 Task: Create a due date automation trigger when advanced on, 2 days before a card is due add fields with custom field "Resume" set to a date in this month at 11:00 AM.
Action: Mouse moved to (867, 256)
Screenshot: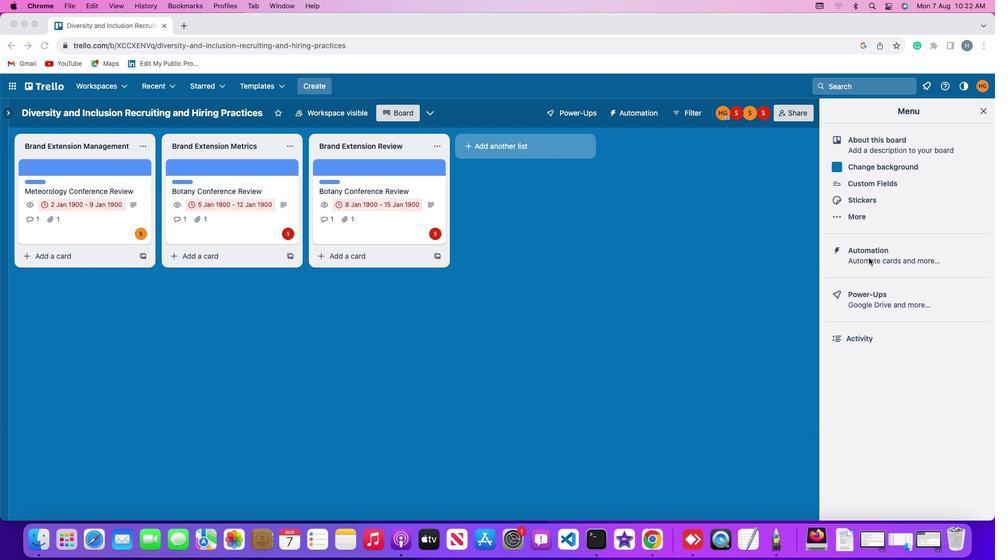 
Action: Mouse pressed left at (867, 256)
Screenshot: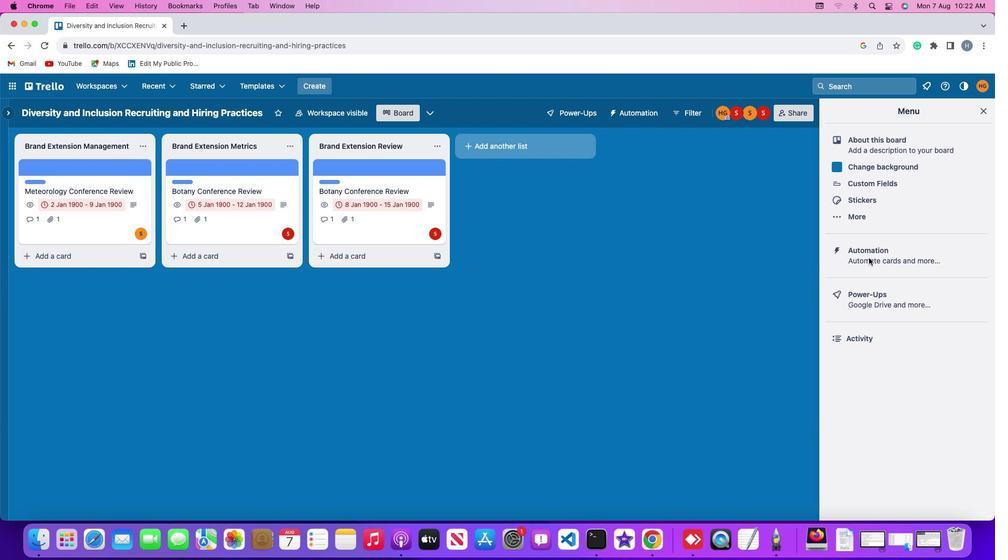 
Action: Mouse pressed left at (867, 256)
Screenshot: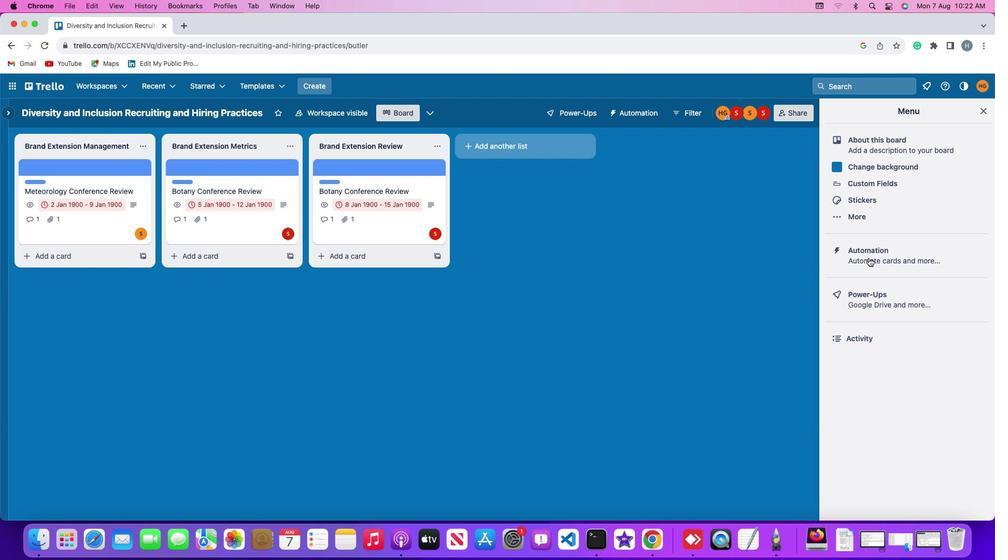 
Action: Mouse moved to (68, 240)
Screenshot: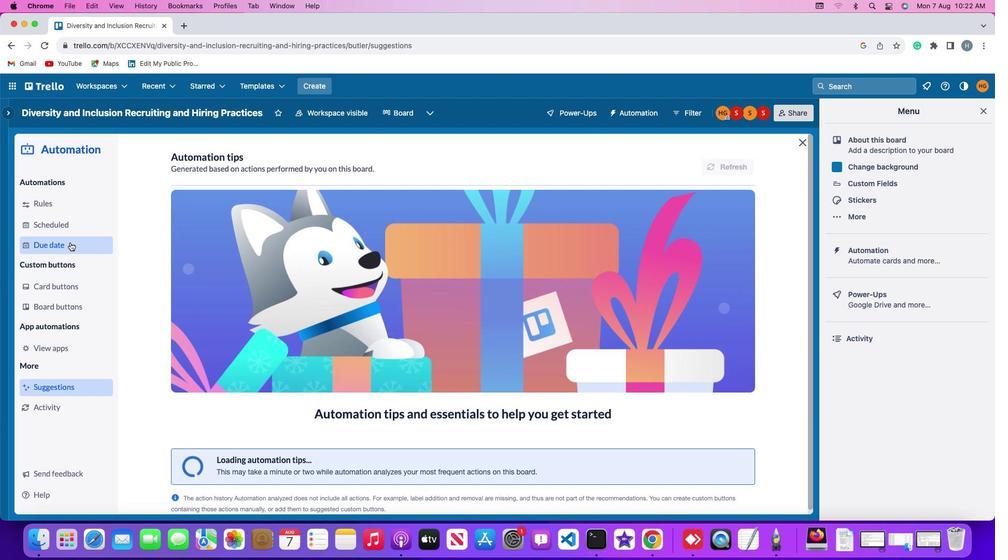 
Action: Mouse pressed left at (68, 240)
Screenshot: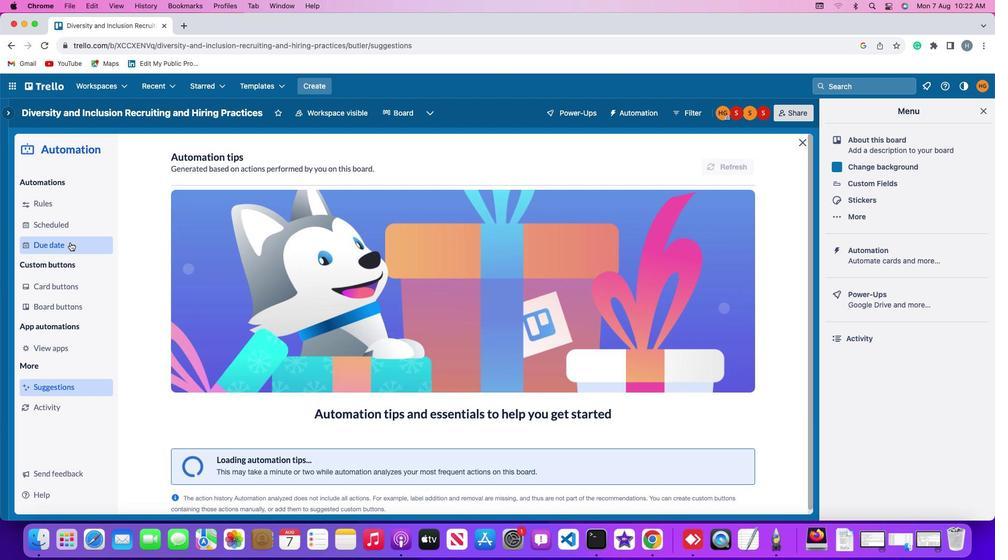 
Action: Mouse moved to (678, 156)
Screenshot: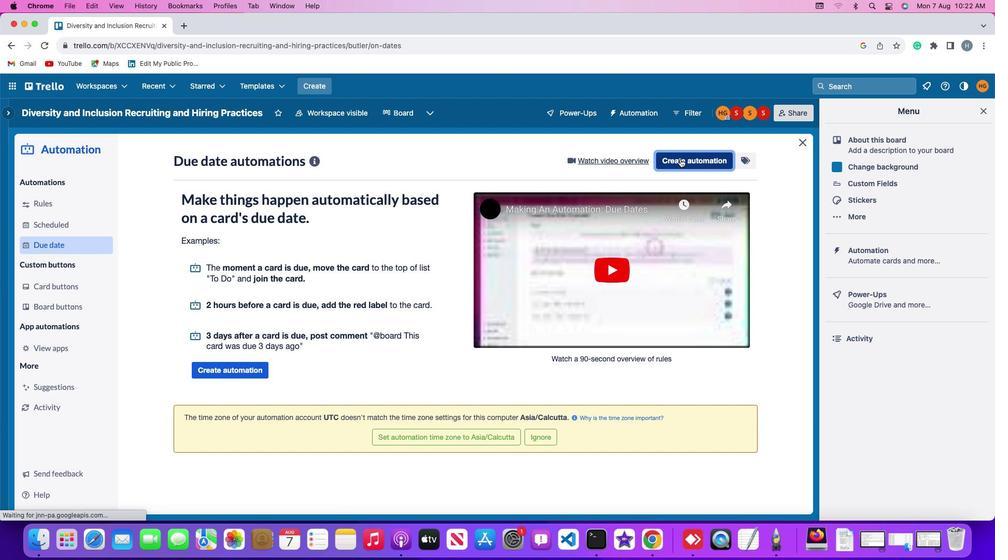 
Action: Mouse pressed left at (678, 156)
Screenshot: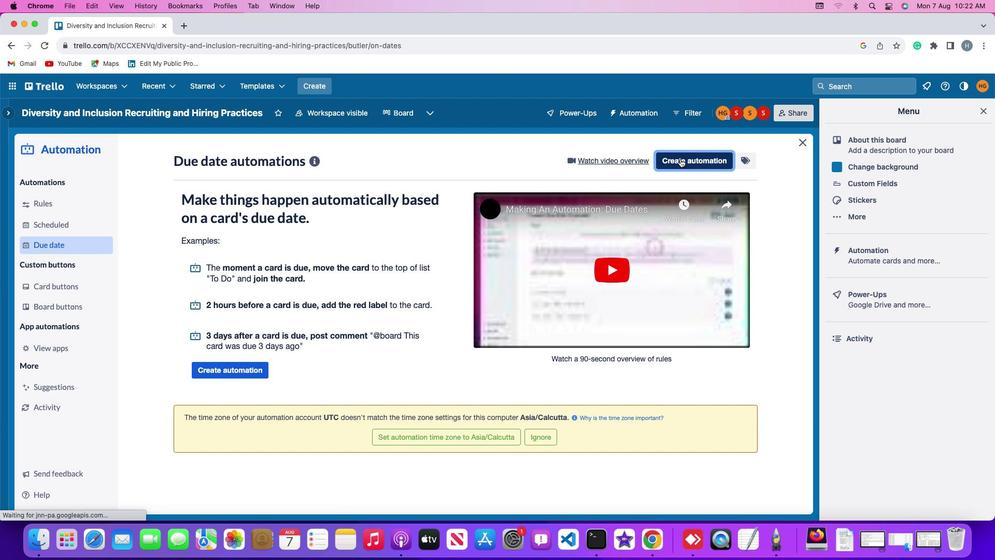 
Action: Mouse moved to (478, 256)
Screenshot: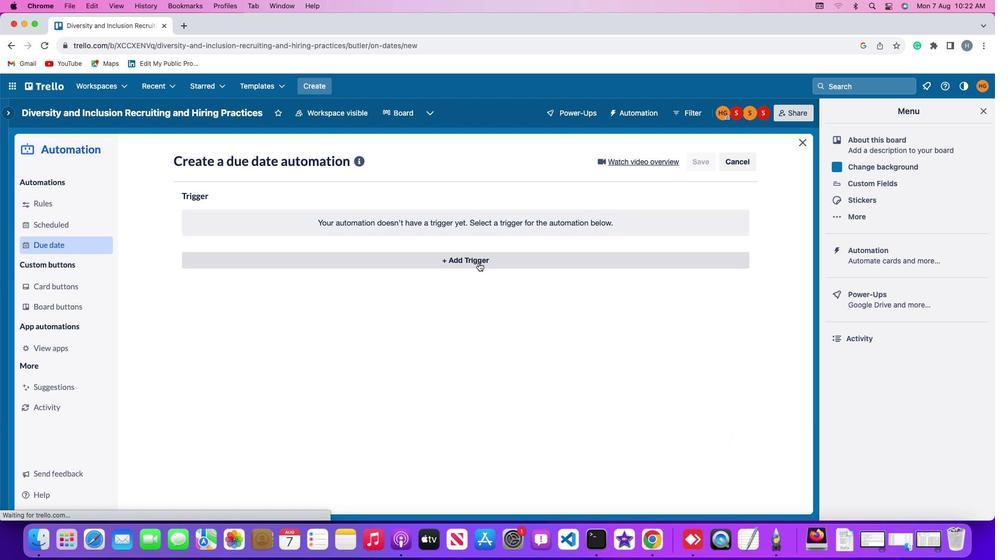 
Action: Mouse pressed left at (478, 256)
Screenshot: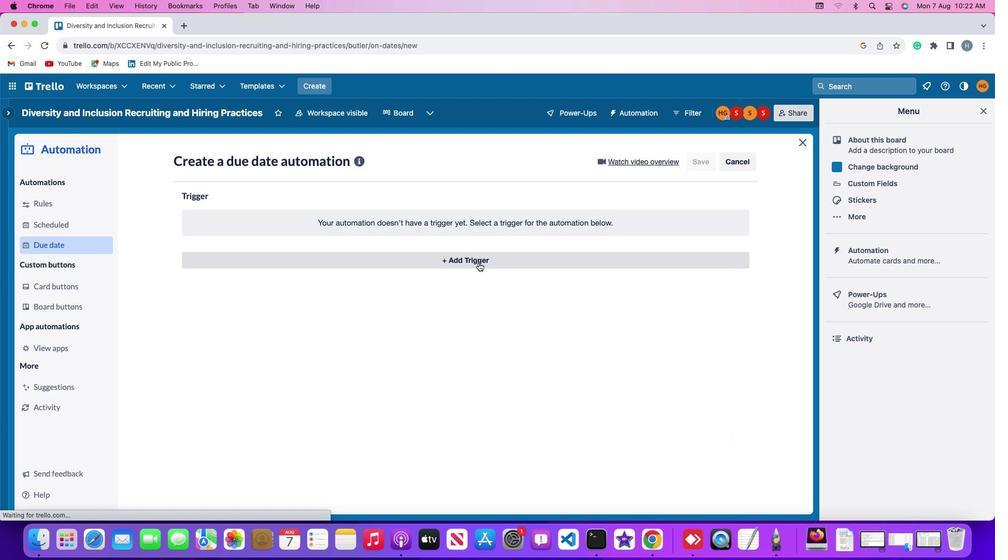 
Action: Mouse moved to (199, 409)
Screenshot: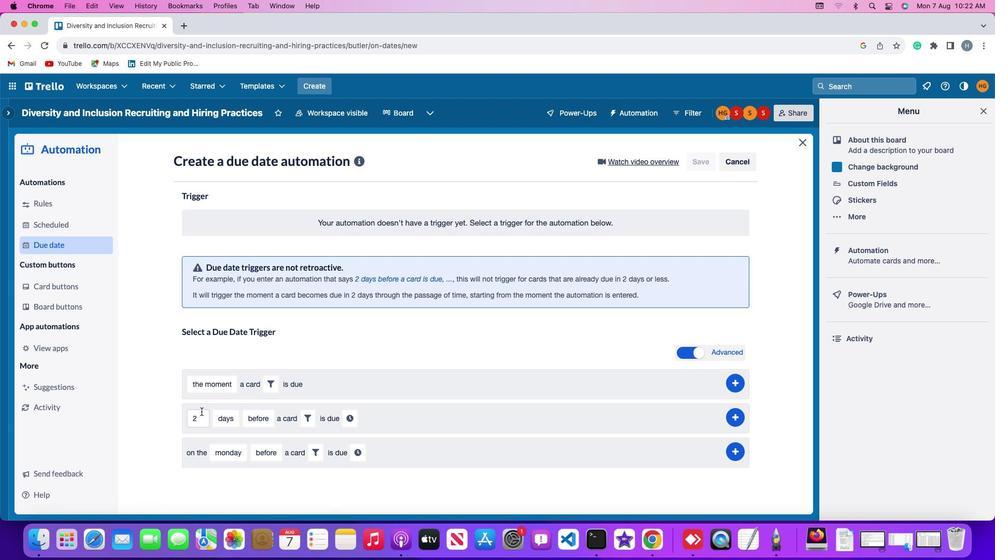 
Action: Mouse pressed left at (199, 409)
Screenshot: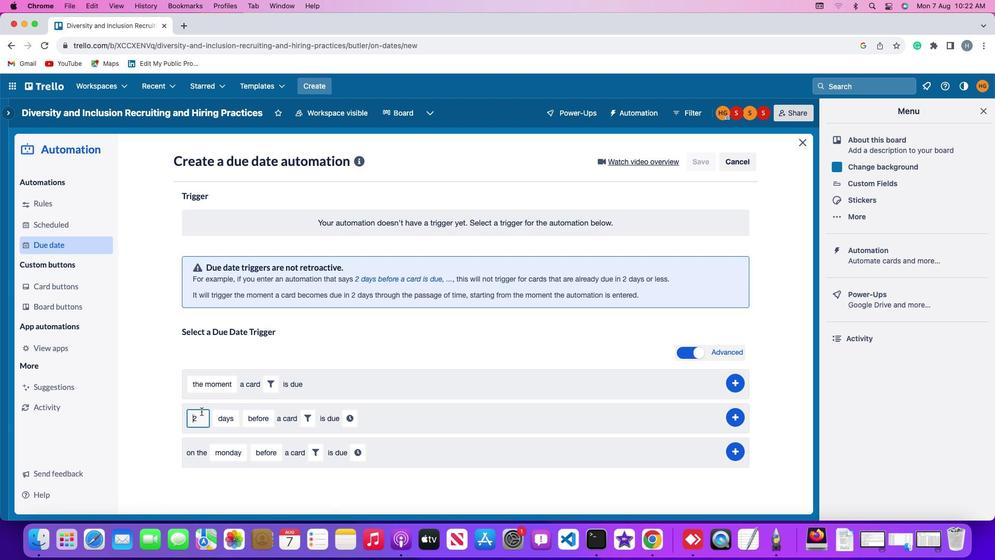 
Action: Mouse moved to (199, 409)
Screenshot: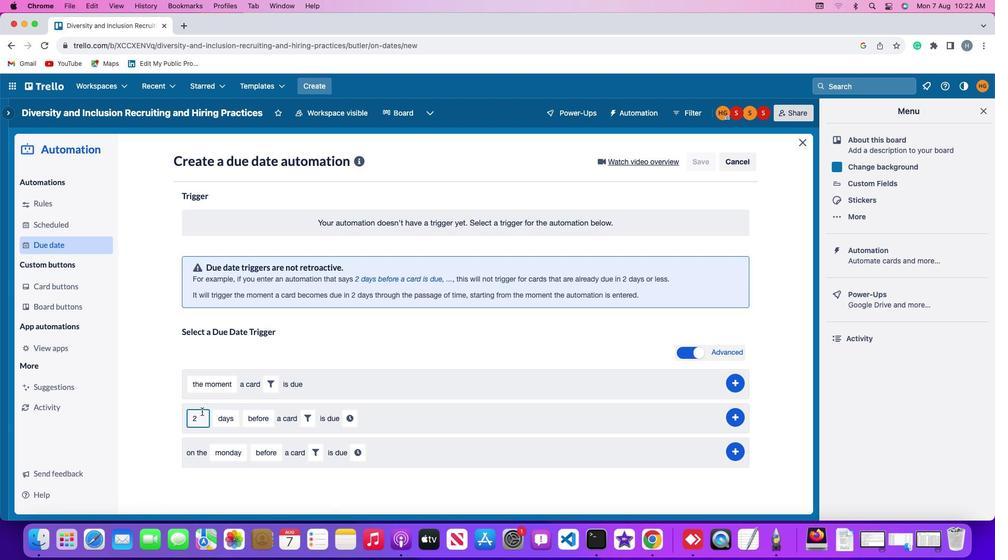 
Action: Key pressed Key.rightKey.backspaceKey.backspace'2'
Screenshot: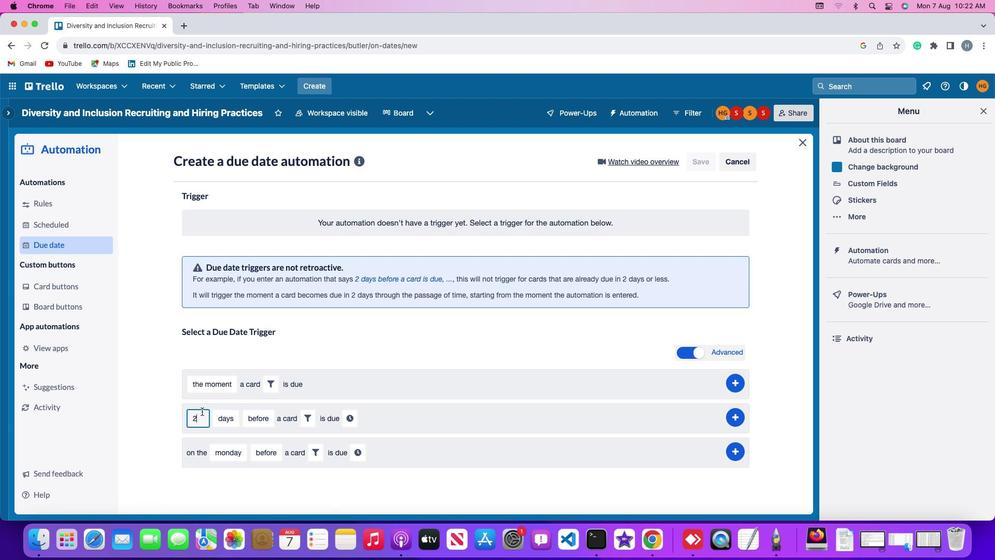 
Action: Mouse moved to (223, 408)
Screenshot: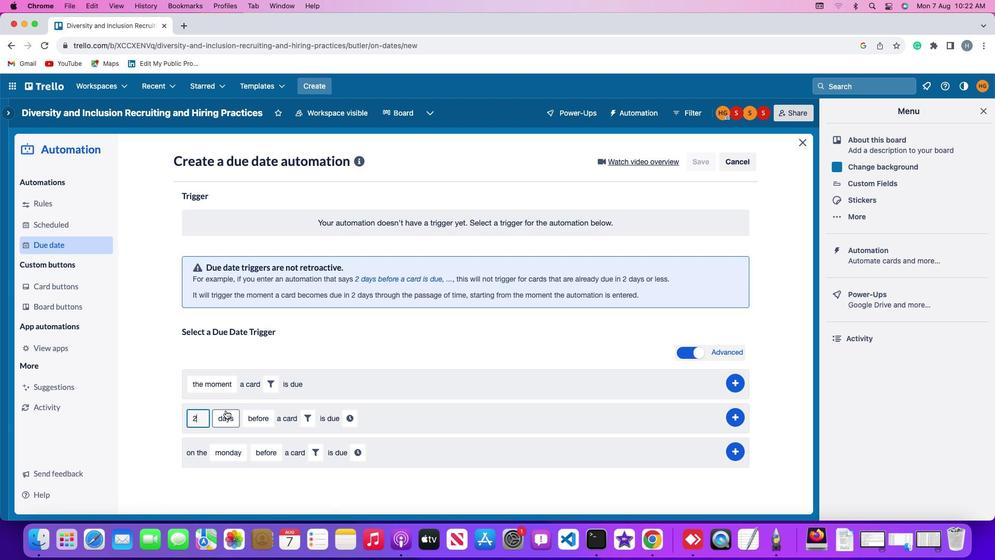 
Action: Mouse pressed left at (223, 408)
Screenshot: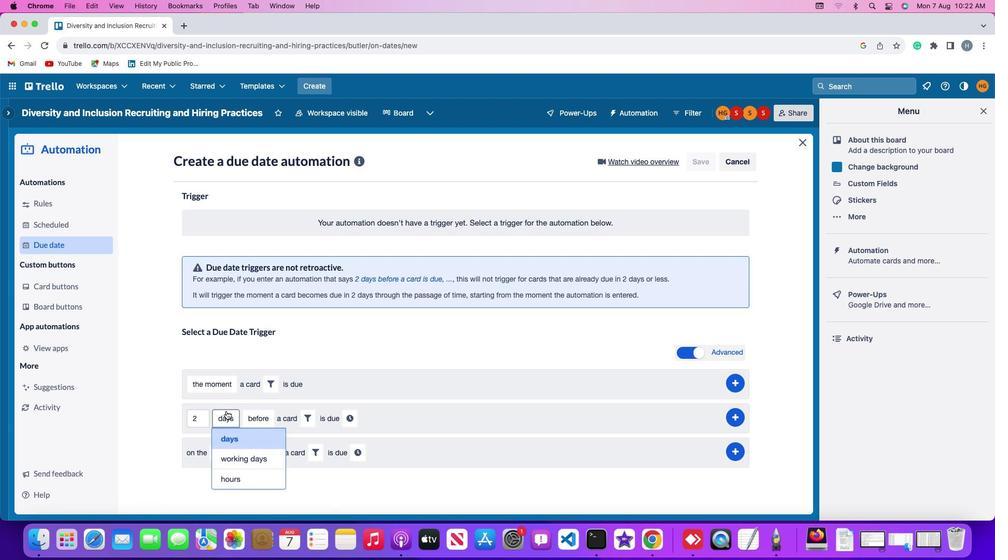 
Action: Mouse moved to (237, 437)
Screenshot: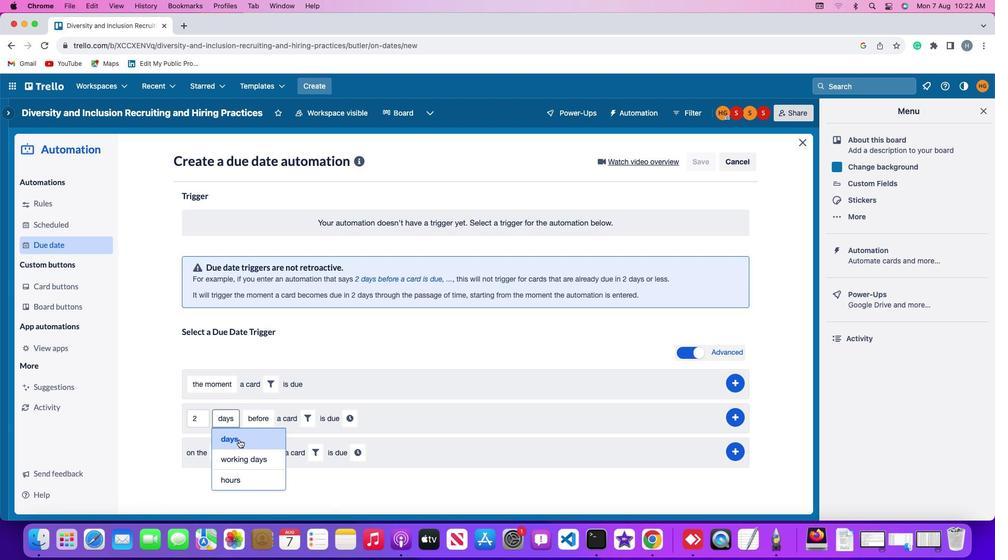 
Action: Mouse pressed left at (237, 437)
Screenshot: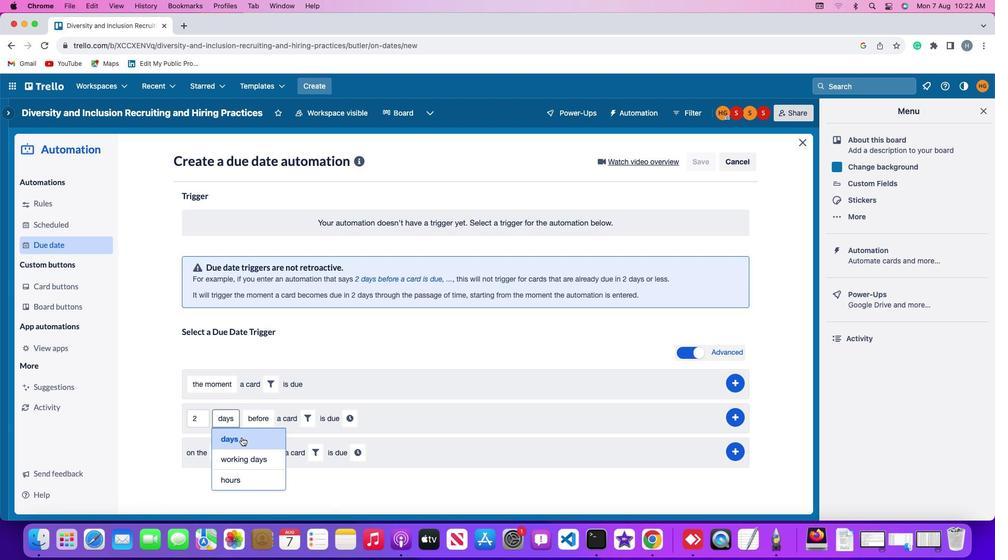 
Action: Mouse moved to (254, 419)
Screenshot: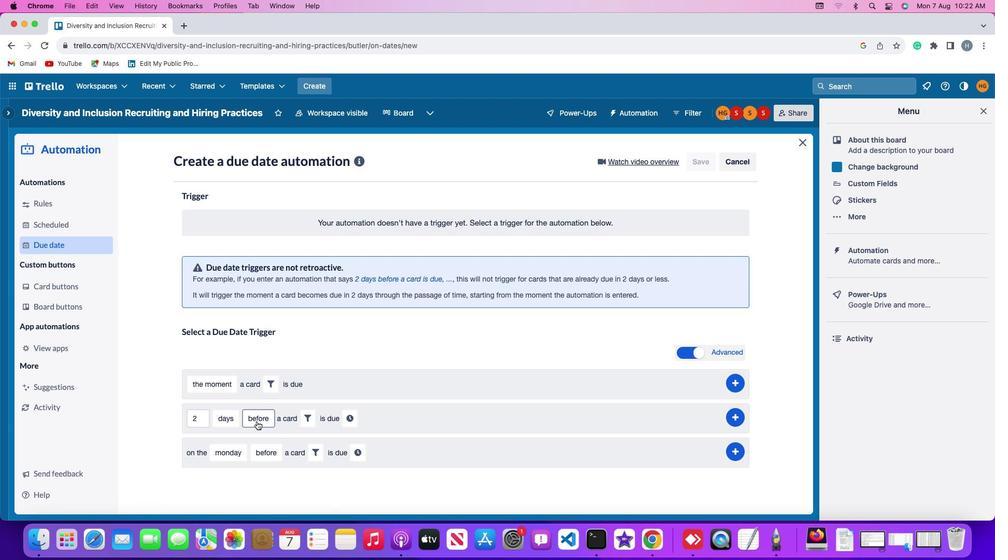 
Action: Mouse pressed left at (254, 419)
Screenshot: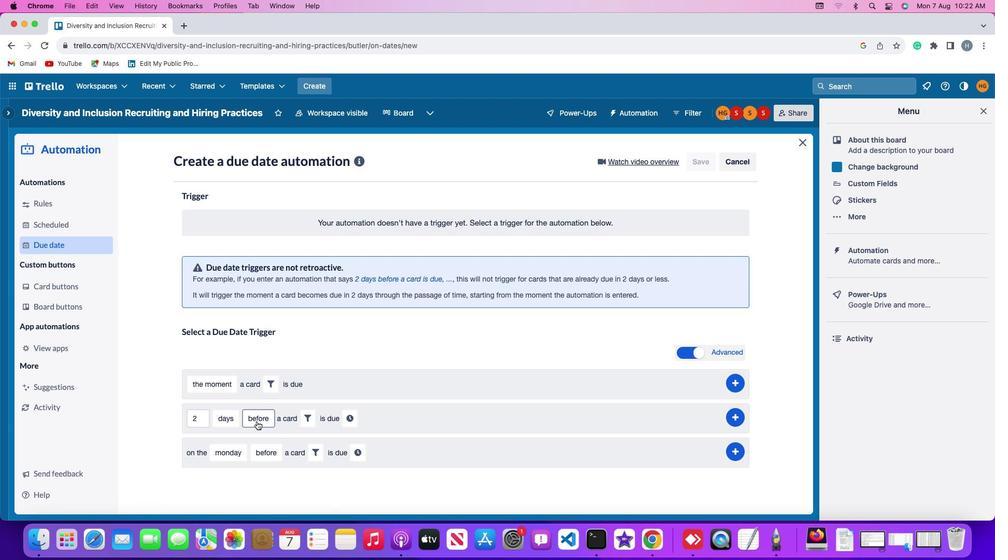 
Action: Mouse moved to (263, 436)
Screenshot: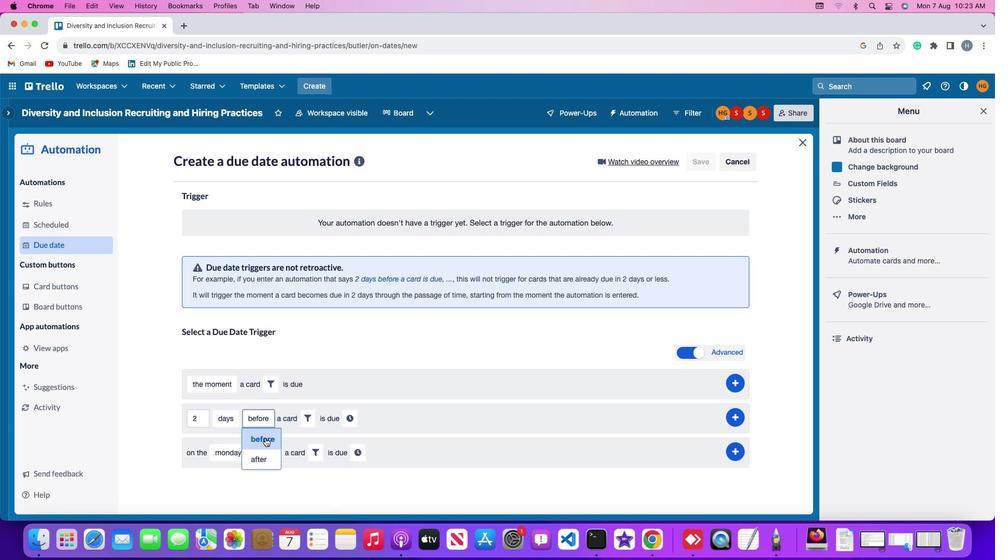 
Action: Mouse pressed left at (263, 436)
Screenshot: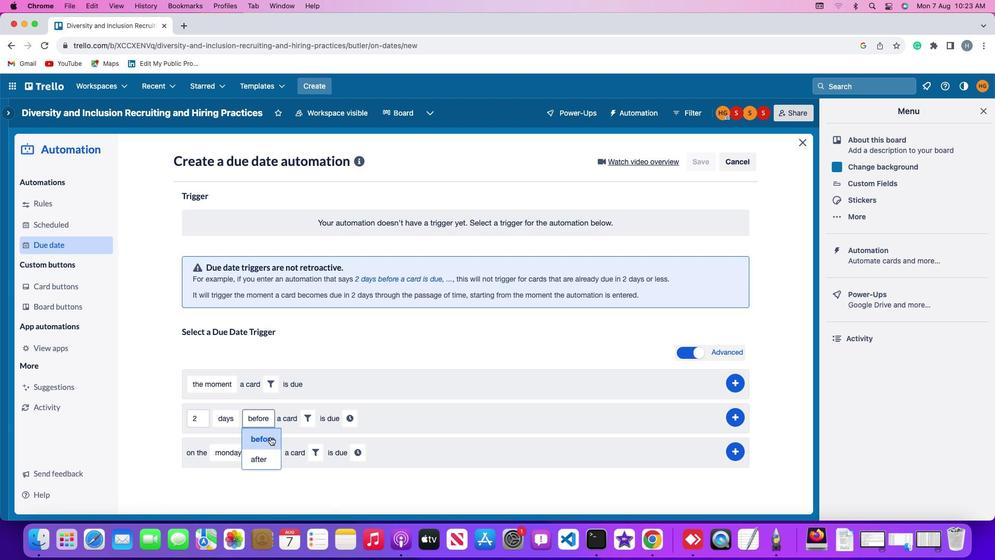 
Action: Mouse moved to (311, 417)
Screenshot: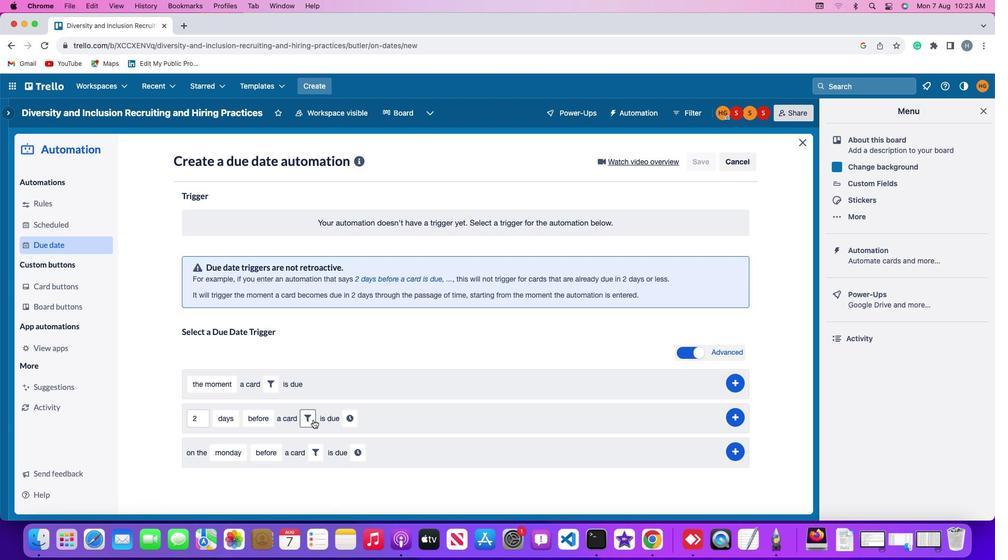 
Action: Mouse pressed left at (311, 417)
Screenshot: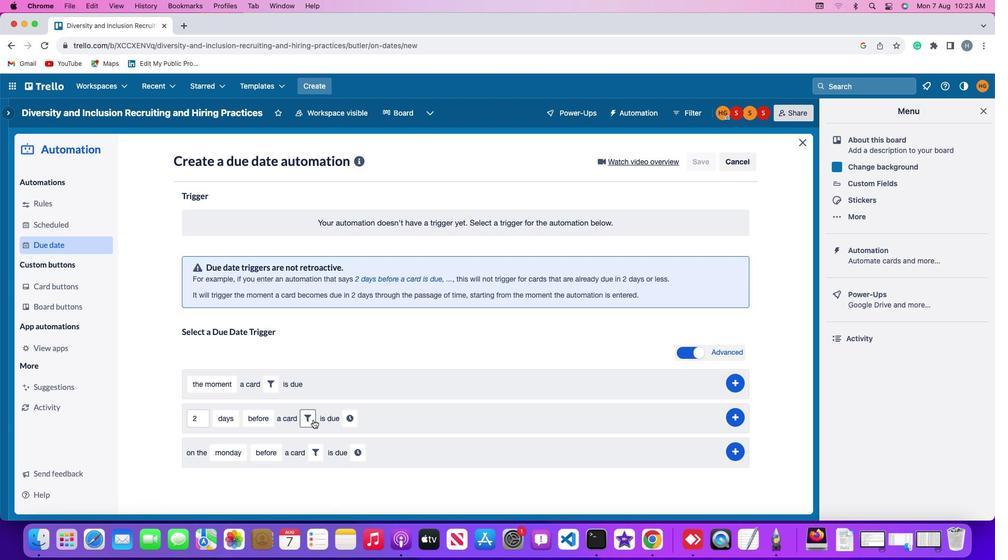 
Action: Mouse moved to (483, 449)
Screenshot: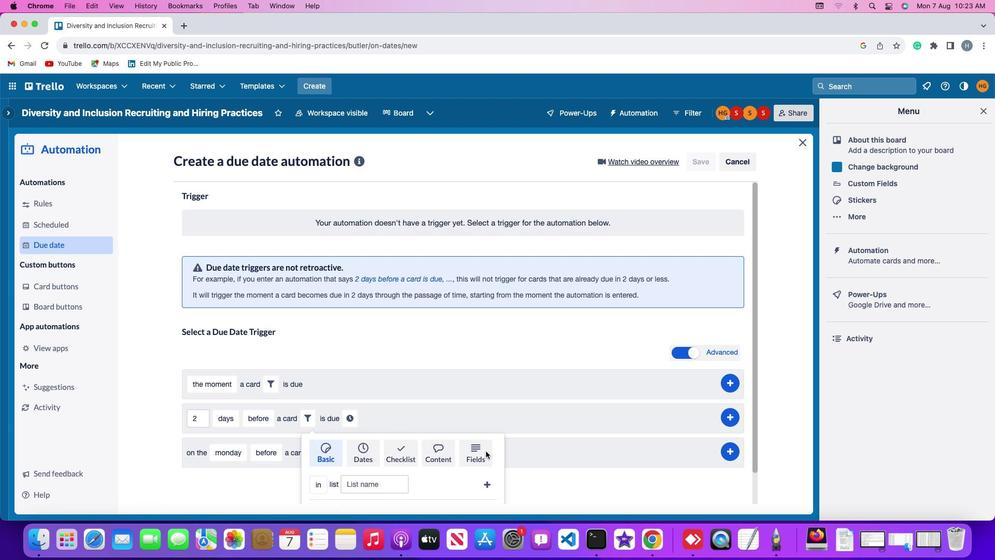 
Action: Mouse pressed left at (483, 449)
Screenshot: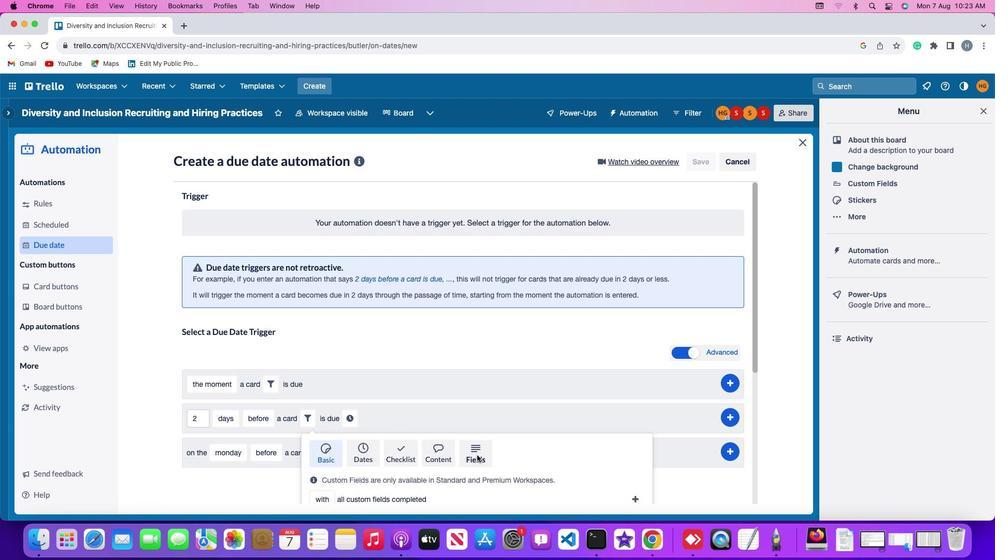 
Action: Mouse moved to (407, 459)
Screenshot: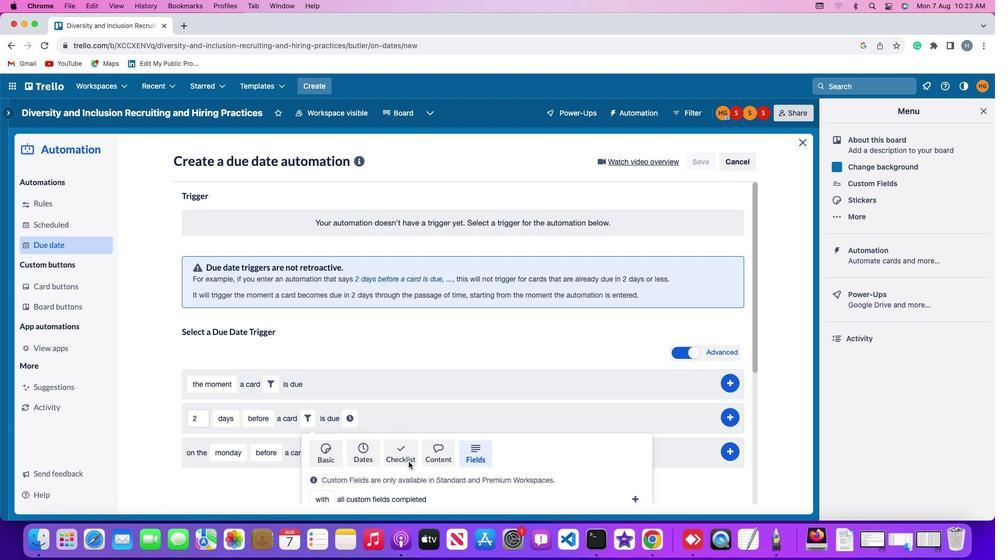 
Action: Mouse scrolled (407, 459) with delta (-1, -2)
Screenshot: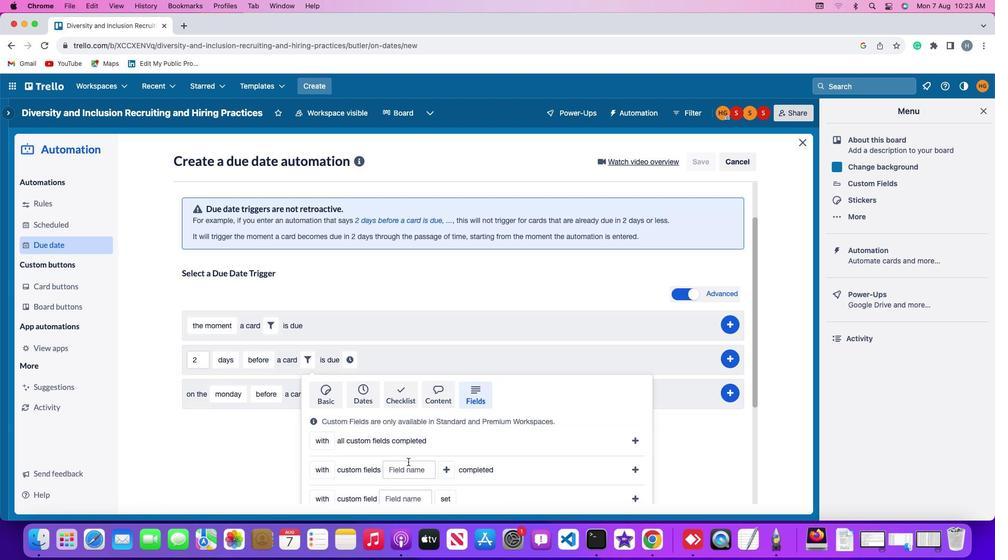 
Action: Mouse scrolled (407, 459) with delta (-1, -2)
Screenshot: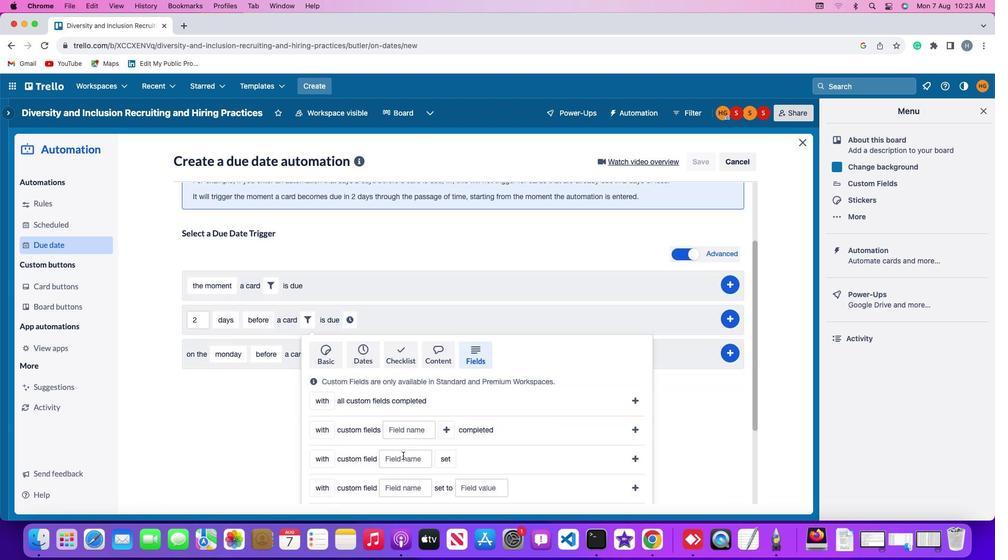 
Action: Mouse scrolled (407, 459) with delta (-1, -3)
Screenshot: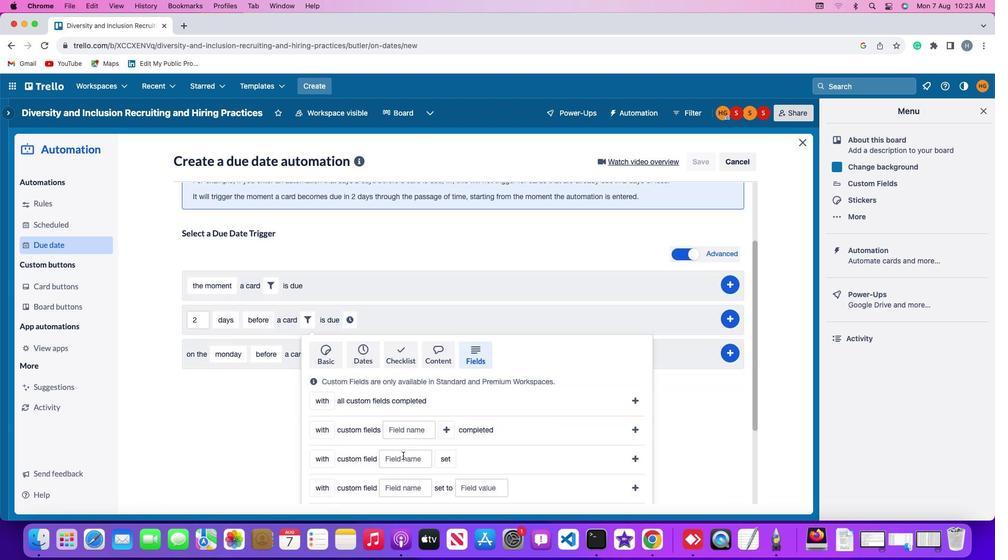 
Action: Mouse scrolled (407, 459) with delta (-1, -4)
Screenshot: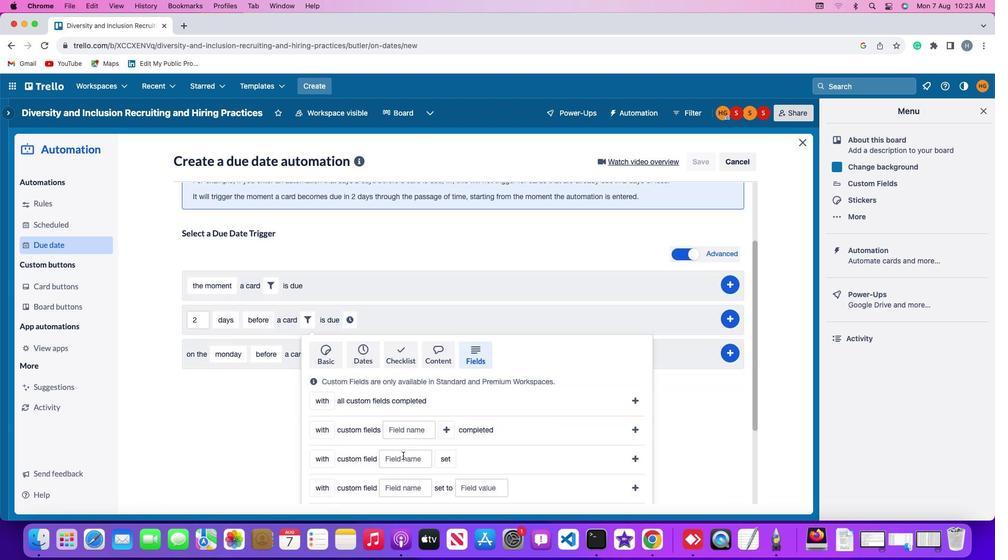 
Action: Mouse scrolled (407, 459) with delta (-1, -4)
Screenshot: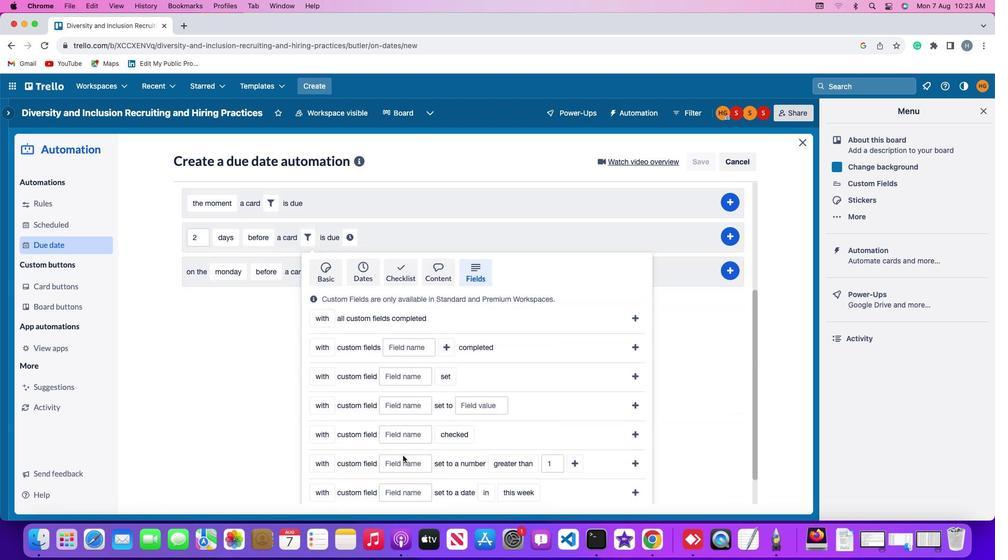 
Action: Mouse scrolled (407, 459) with delta (-1, -5)
Screenshot: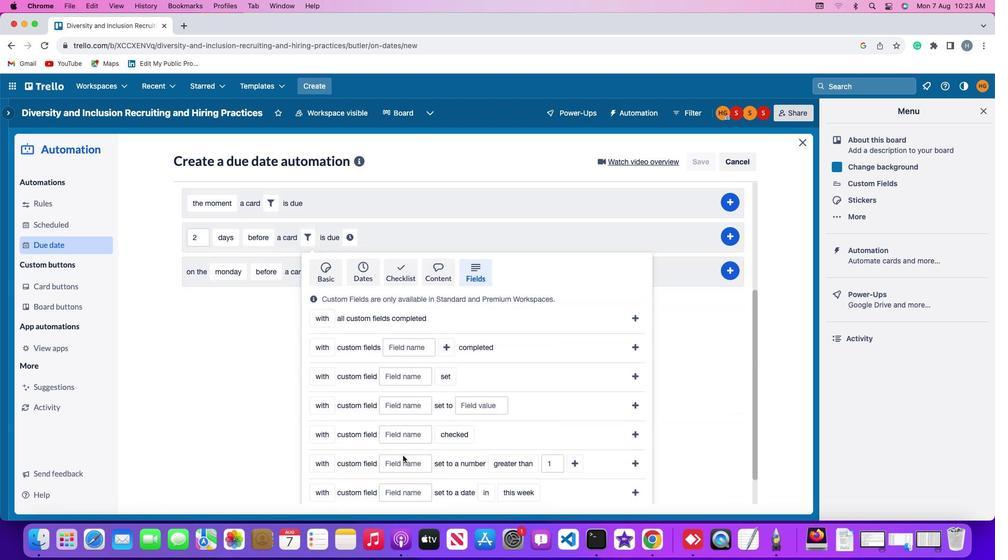 
Action: Mouse moved to (406, 459)
Screenshot: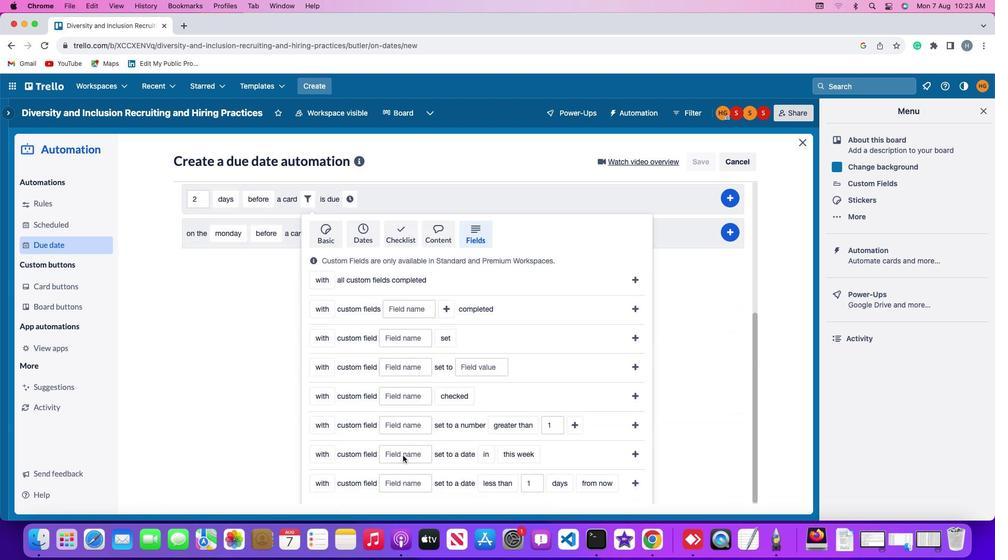 
Action: Mouse scrolled (406, 459) with delta (-1, -5)
Screenshot: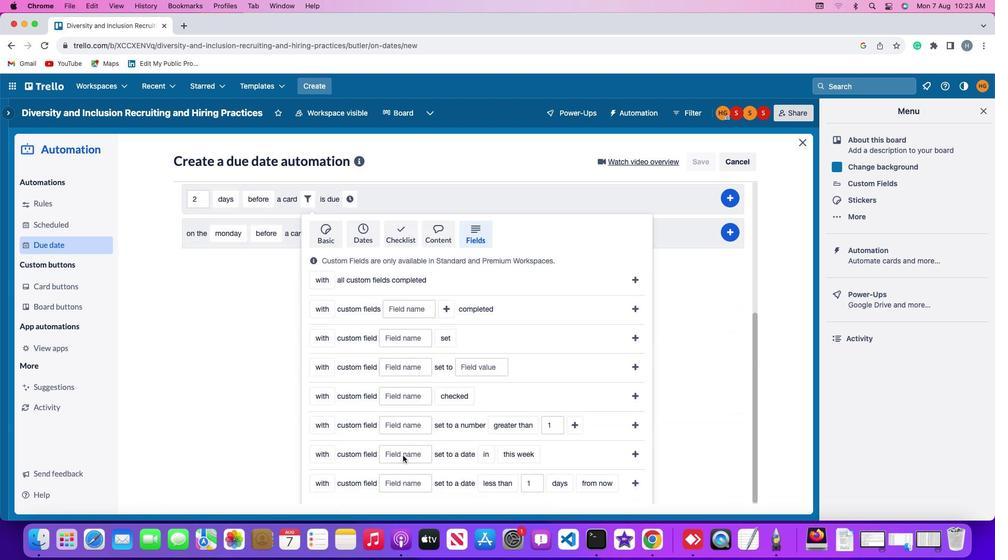 
Action: Mouse moved to (400, 453)
Screenshot: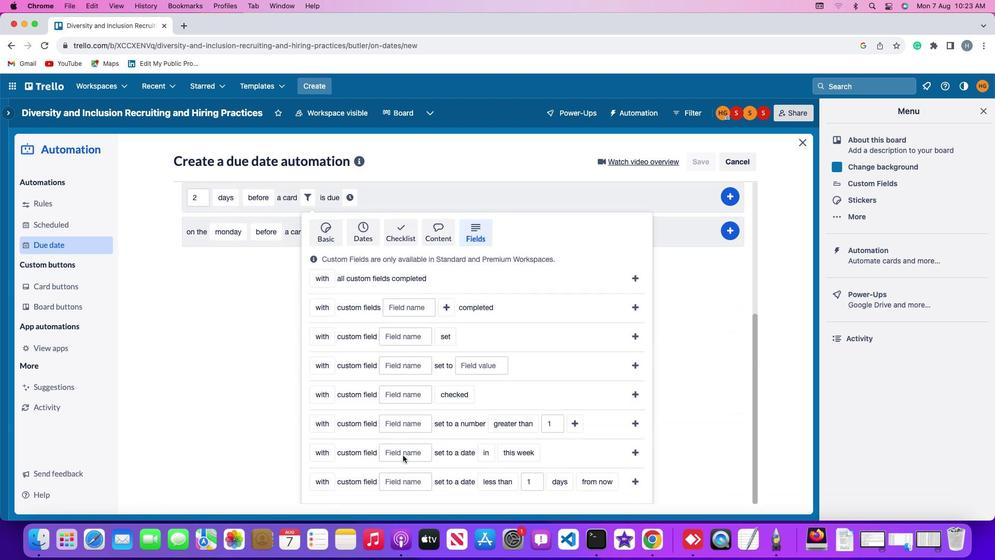 
Action: Mouse scrolled (400, 453) with delta (-1, -2)
Screenshot: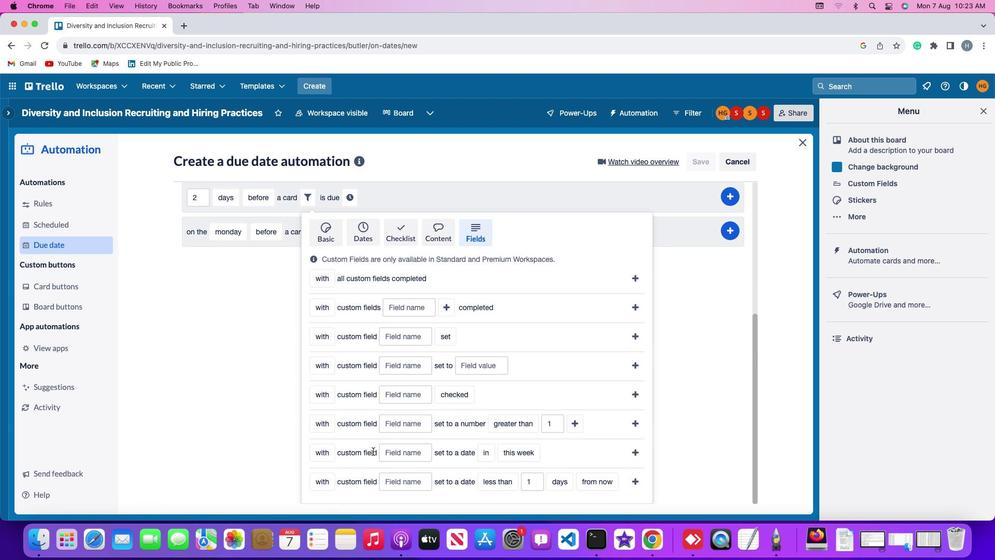 
Action: Mouse scrolled (400, 453) with delta (-1, -2)
Screenshot: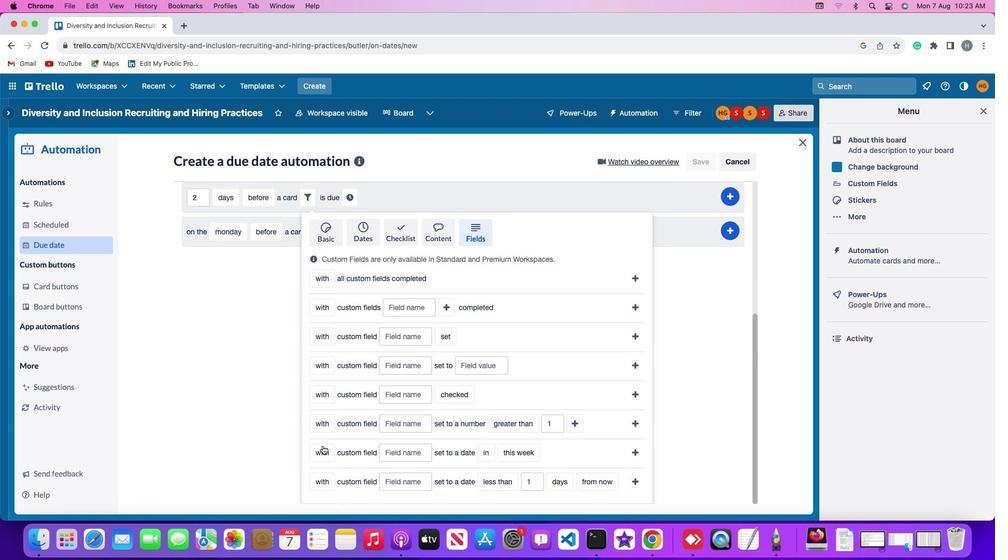 
Action: Mouse moved to (315, 451)
Screenshot: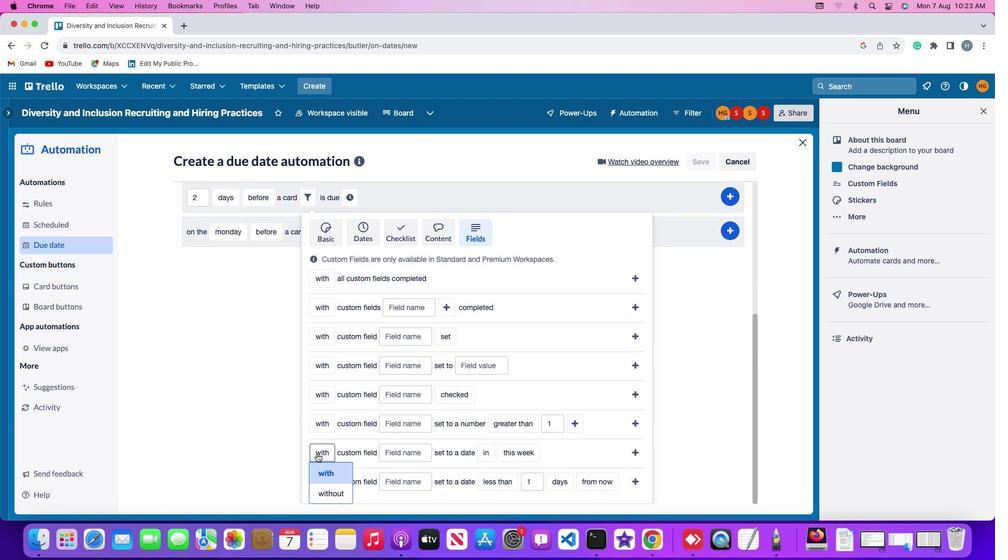 
Action: Mouse pressed left at (315, 451)
Screenshot: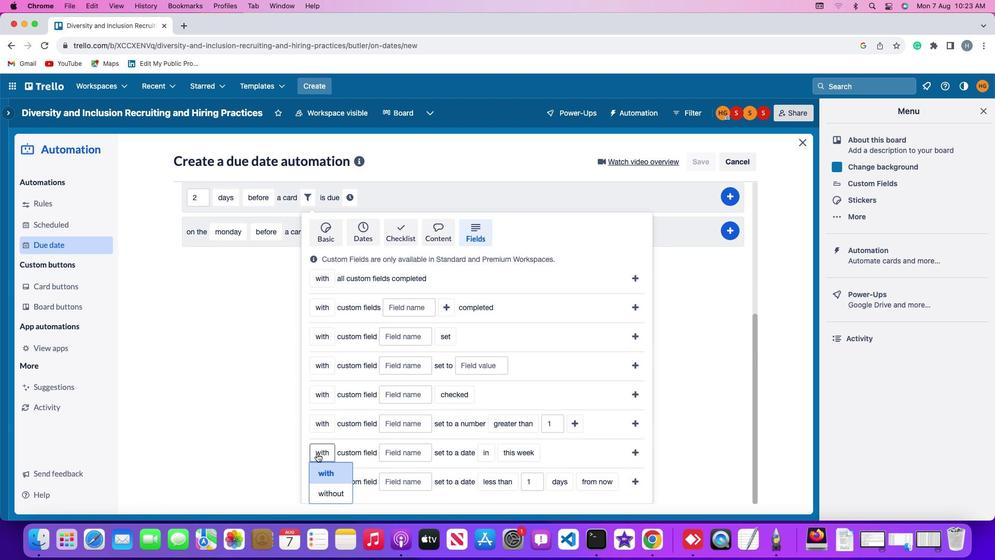 
Action: Mouse moved to (325, 473)
Screenshot: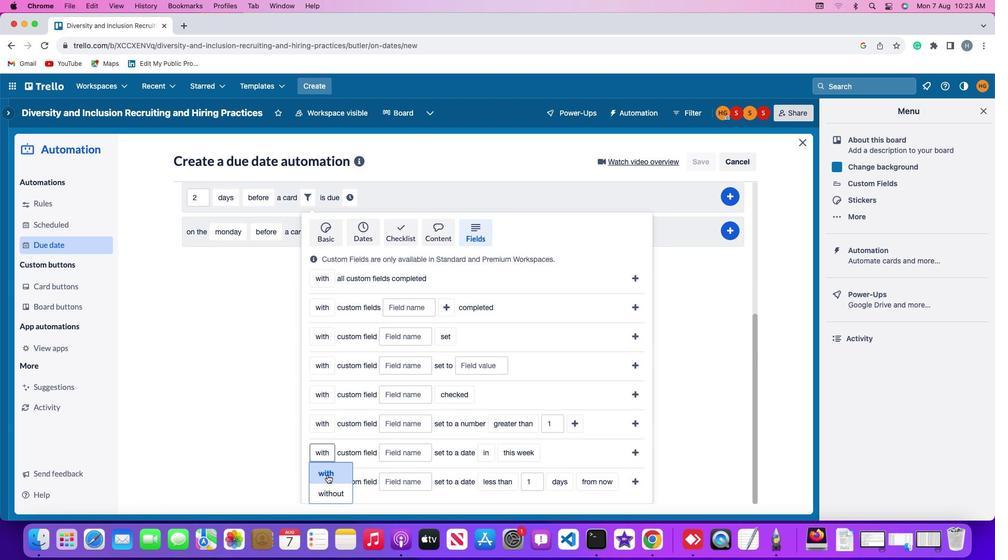 
Action: Mouse pressed left at (325, 473)
Screenshot: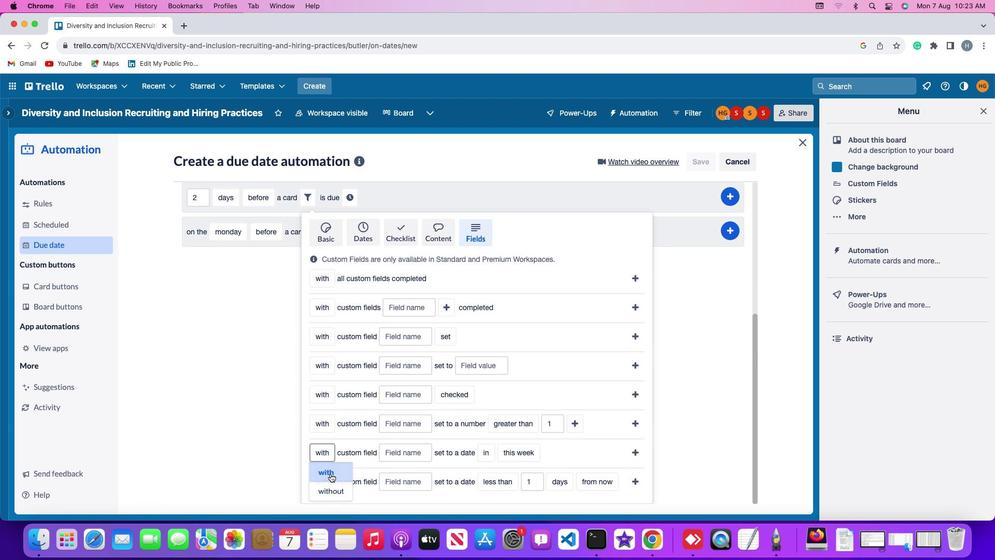 
Action: Mouse moved to (397, 454)
Screenshot: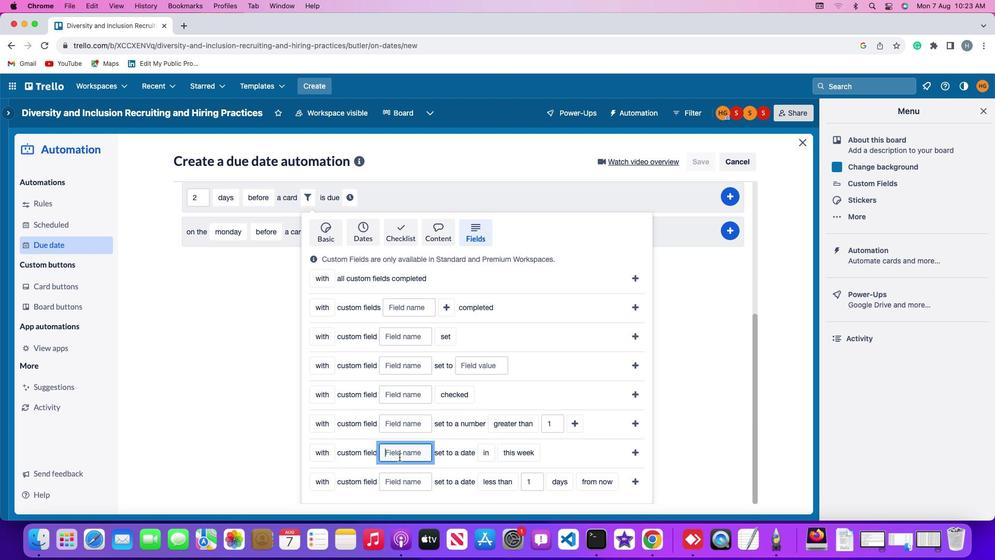 
Action: Mouse pressed left at (397, 454)
Screenshot: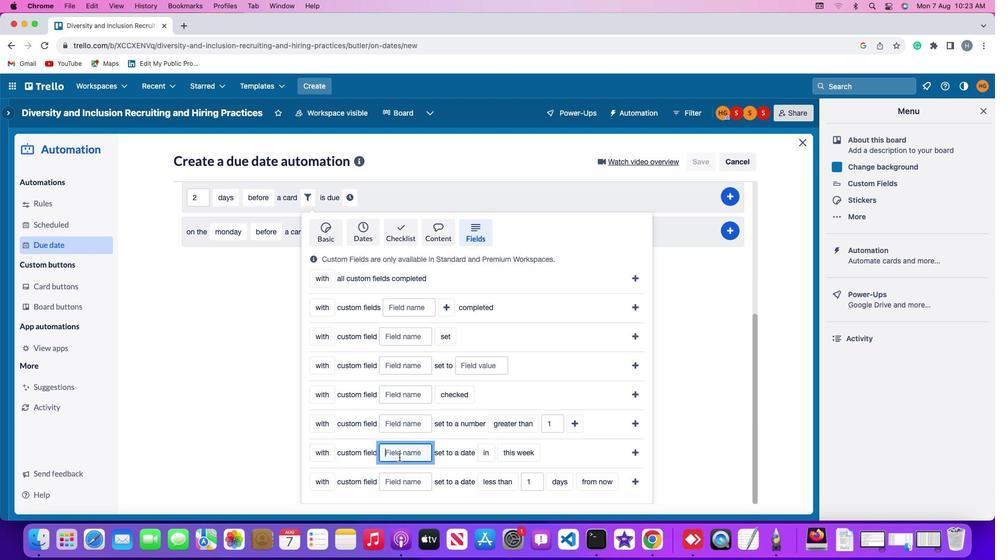 
Action: Key pressed Key.shift'R''e''s''u''m''e'
Screenshot: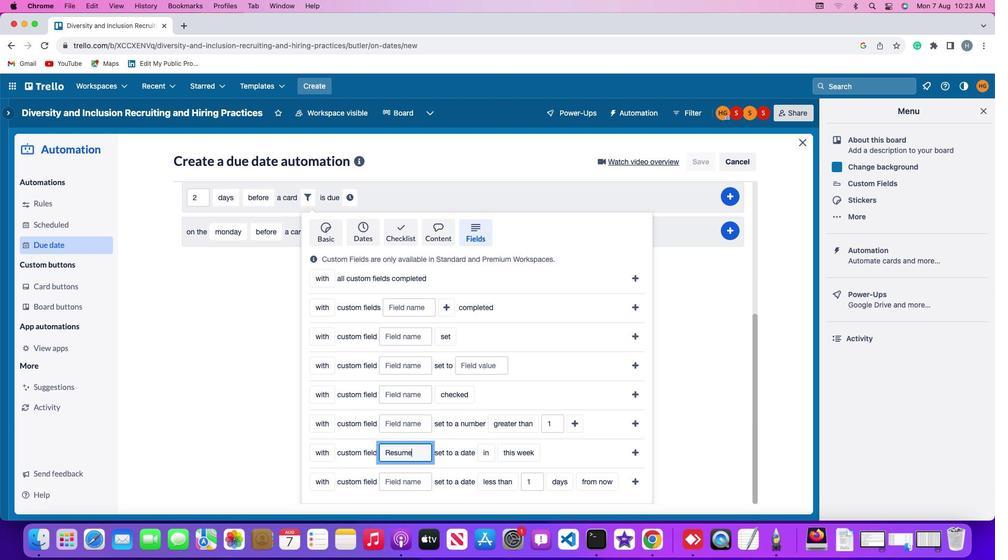 
Action: Mouse moved to (480, 450)
Screenshot: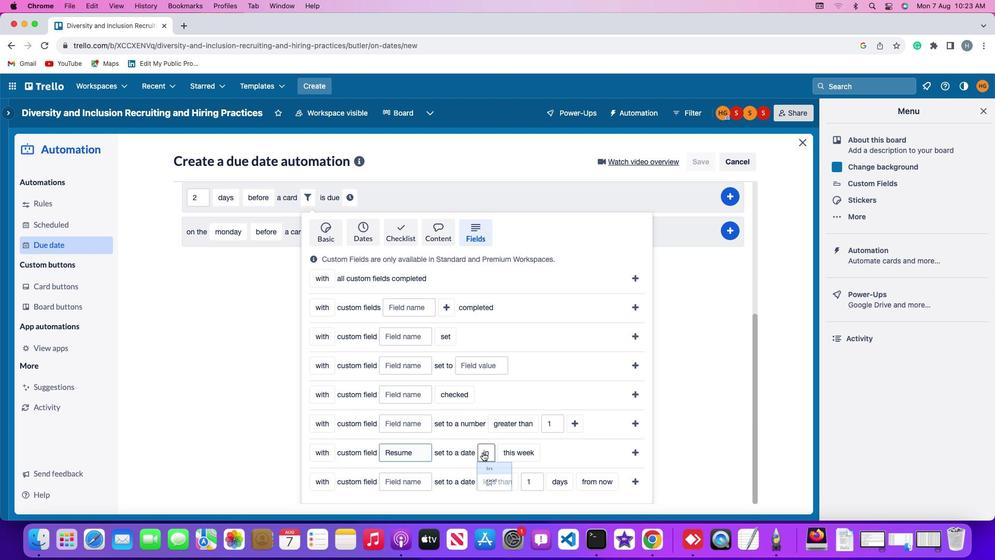 
Action: Mouse pressed left at (480, 450)
Screenshot: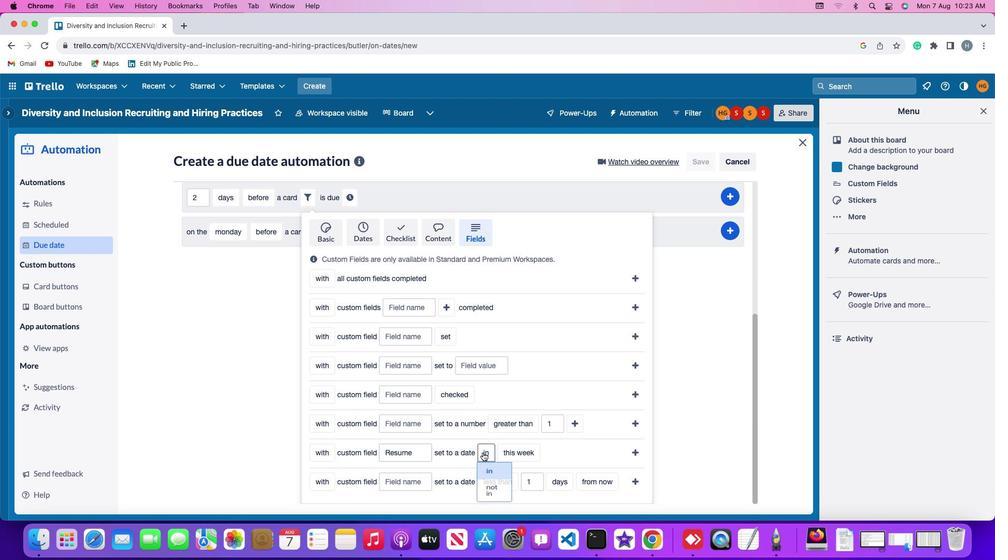 
Action: Mouse moved to (485, 468)
Screenshot: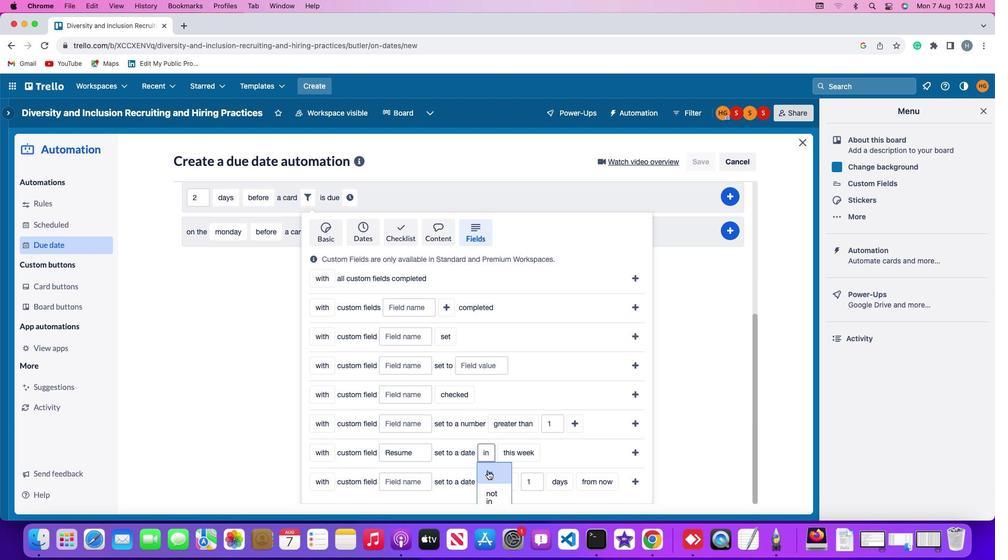 
Action: Mouse pressed left at (485, 468)
Screenshot: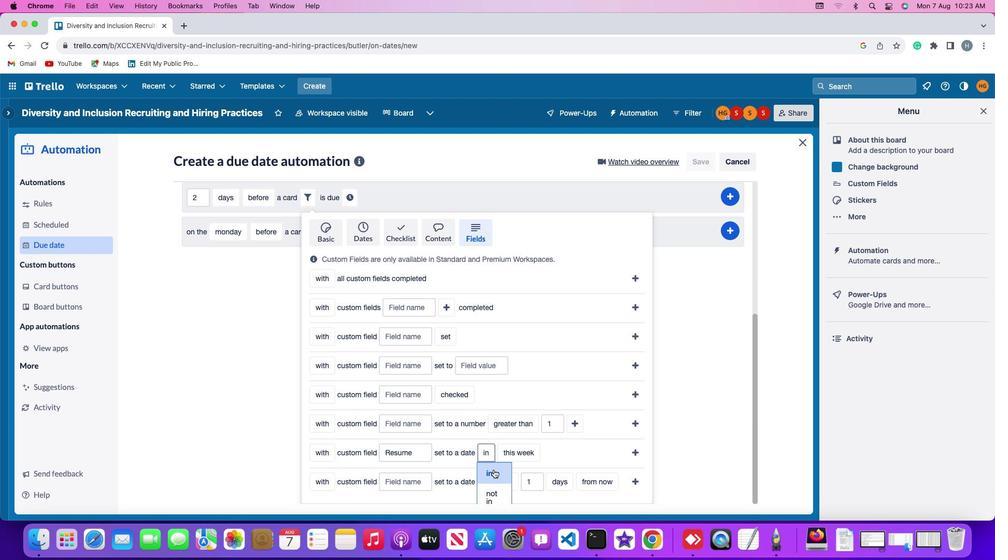 
Action: Mouse moved to (522, 452)
Screenshot: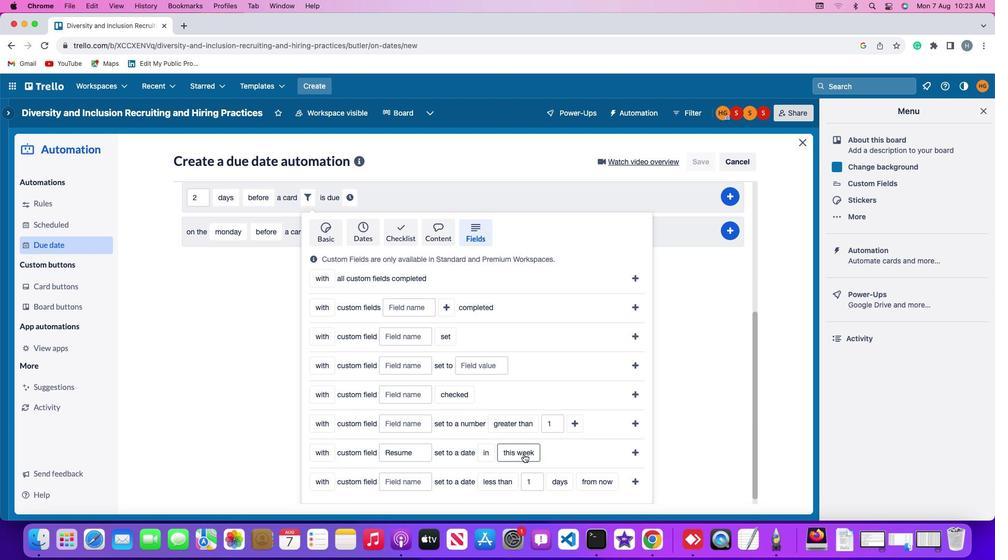 
Action: Mouse pressed left at (522, 452)
Screenshot: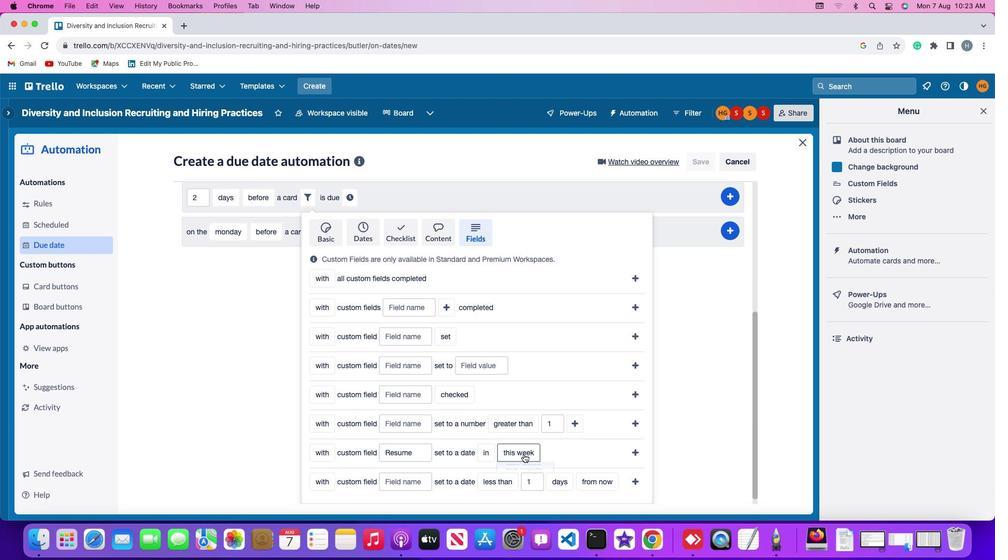 
Action: Mouse moved to (526, 491)
Screenshot: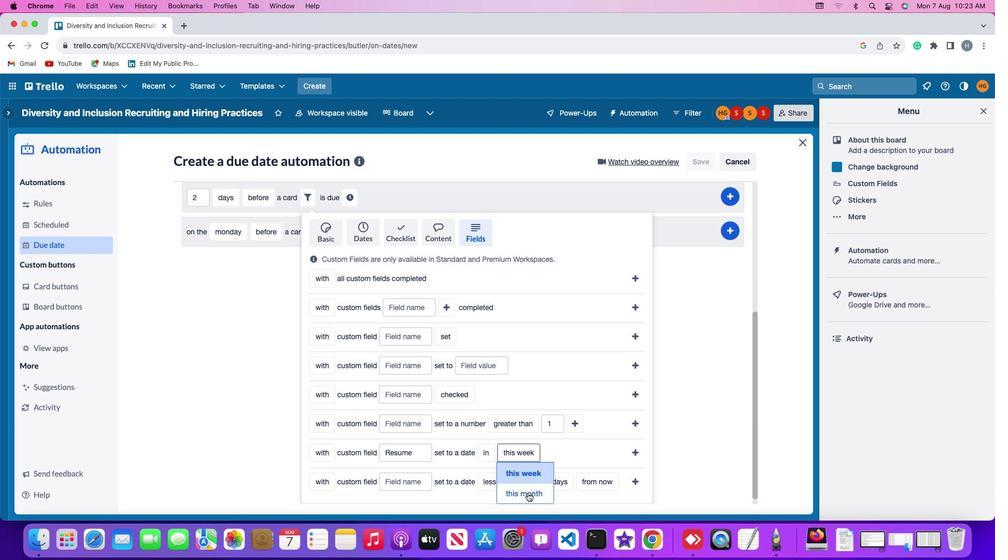 
Action: Mouse pressed left at (526, 491)
Screenshot: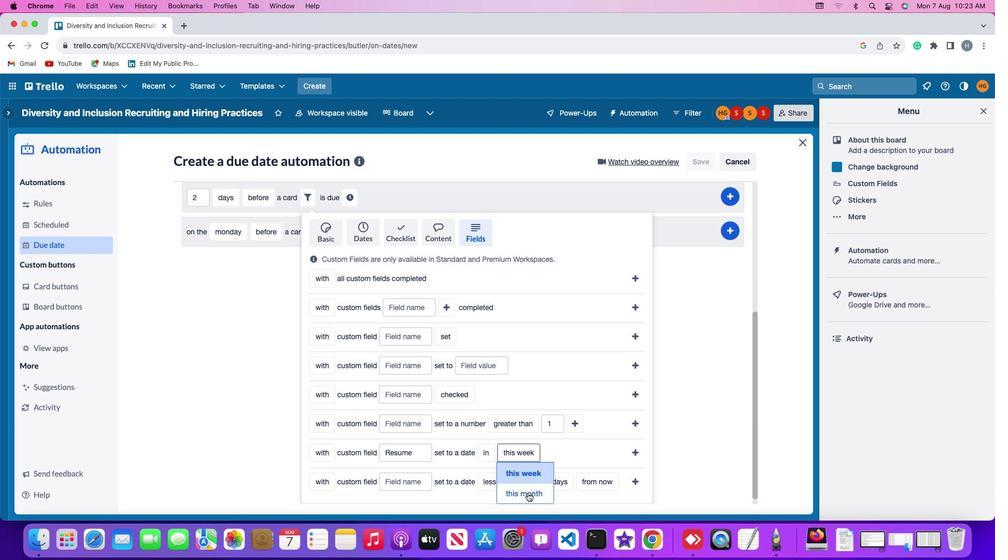 
Action: Mouse moved to (635, 448)
Screenshot: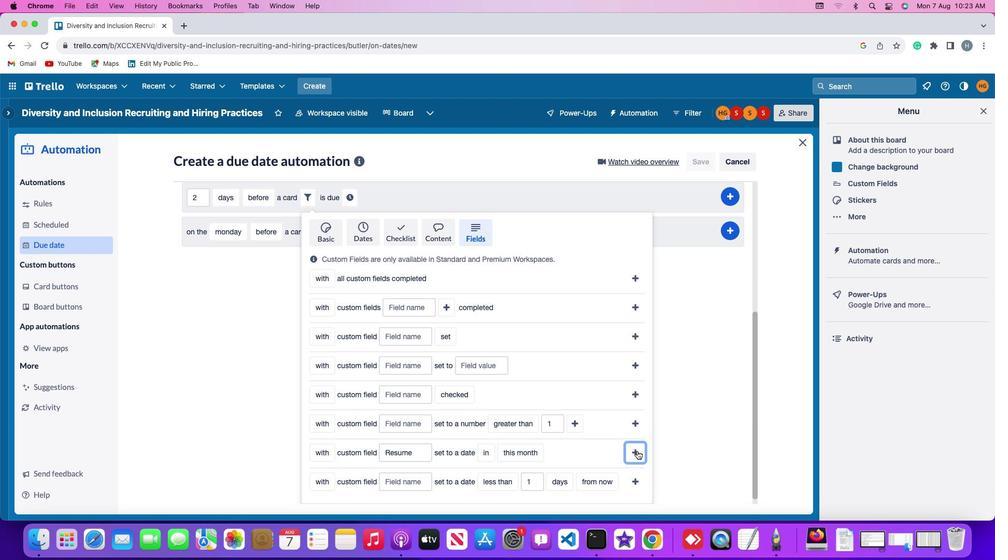 
Action: Mouse pressed left at (635, 448)
Screenshot: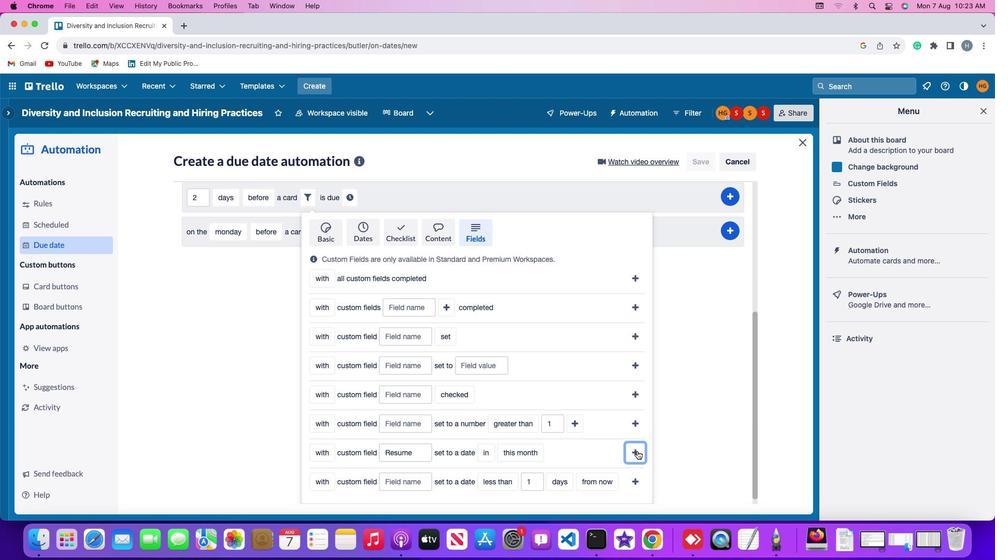 
Action: Mouse moved to (551, 413)
Screenshot: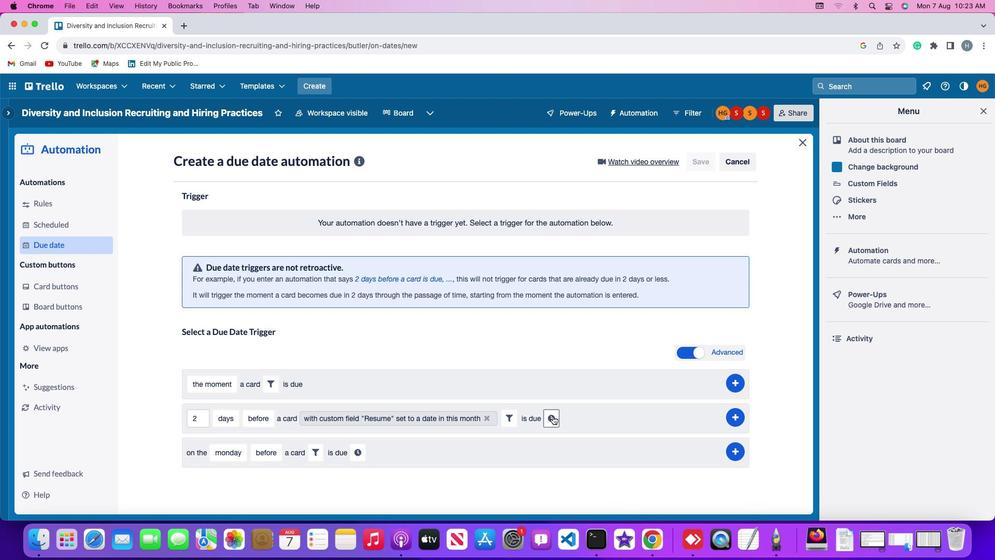 
Action: Mouse pressed left at (551, 413)
Screenshot: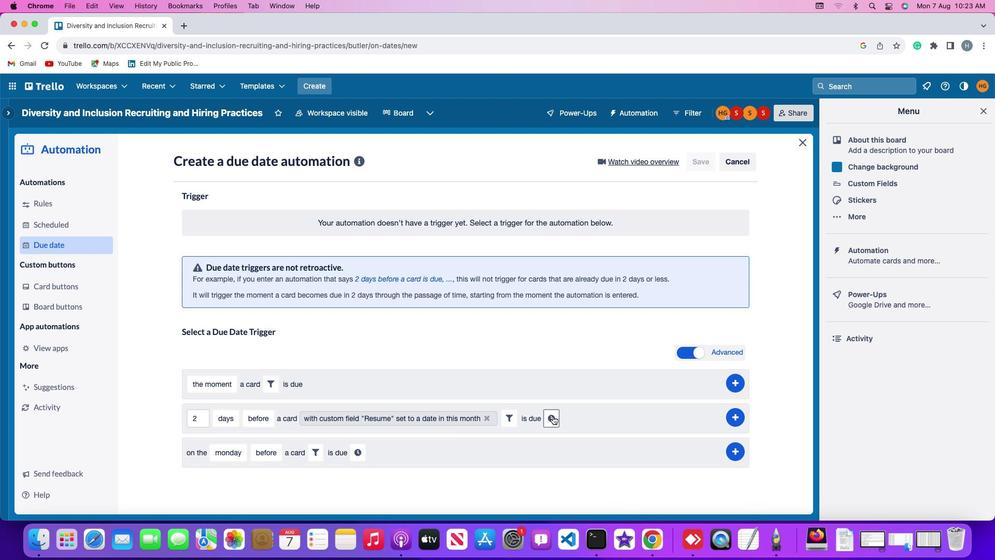
Action: Mouse moved to (569, 418)
Screenshot: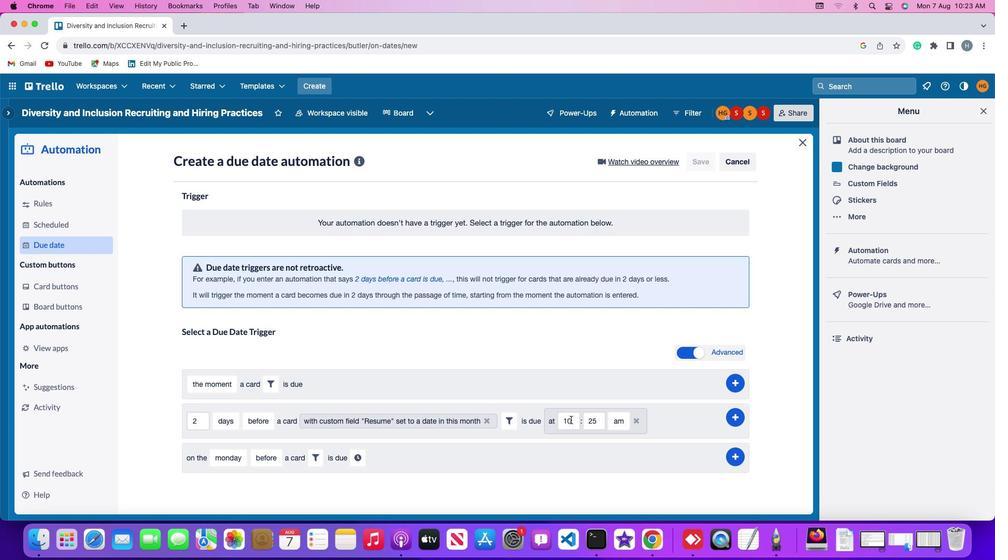 
Action: Mouse pressed left at (569, 418)
Screenshot: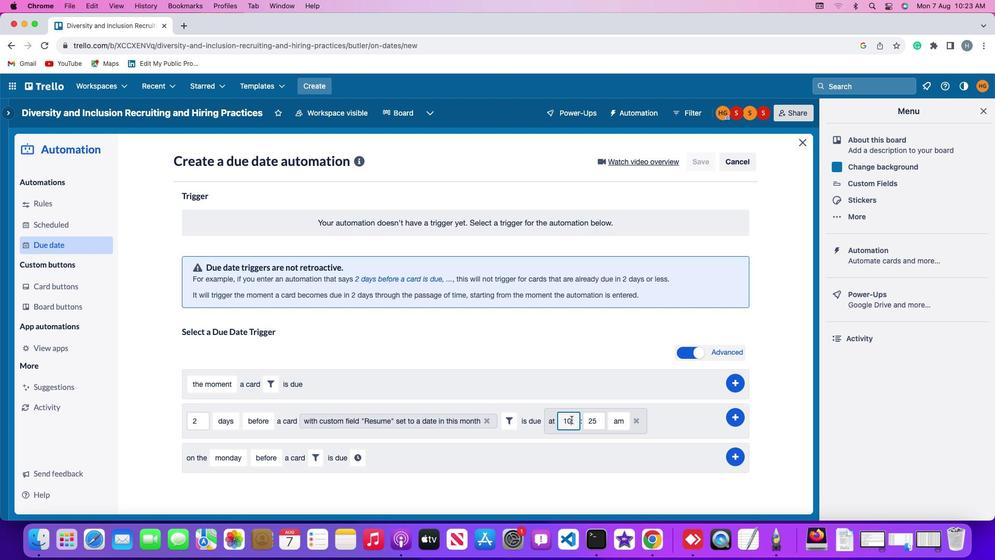 
Action: Mouse moved to (569, 418)
Screenshot: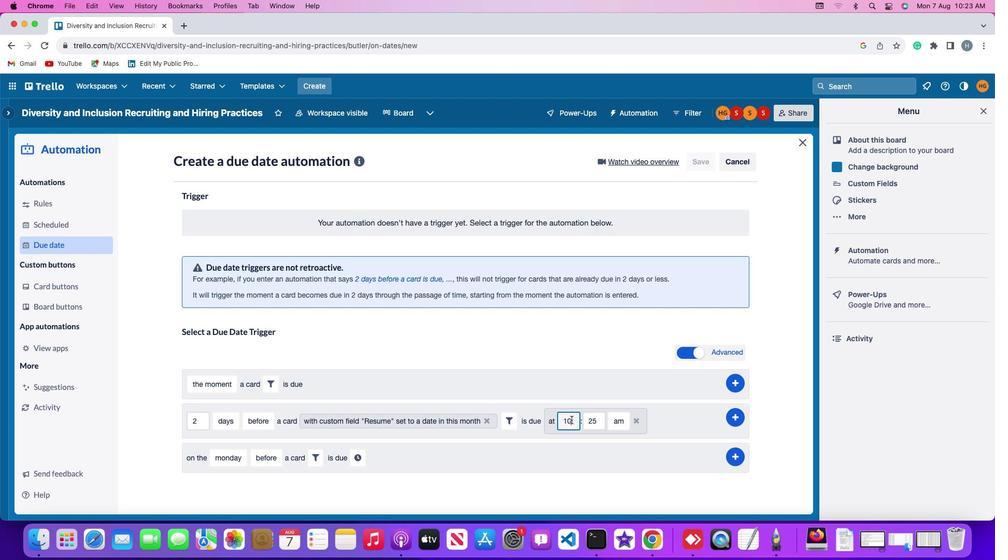 
Action: Key pressed Key.backspaceKey.backspace'1''1'
Screenshot: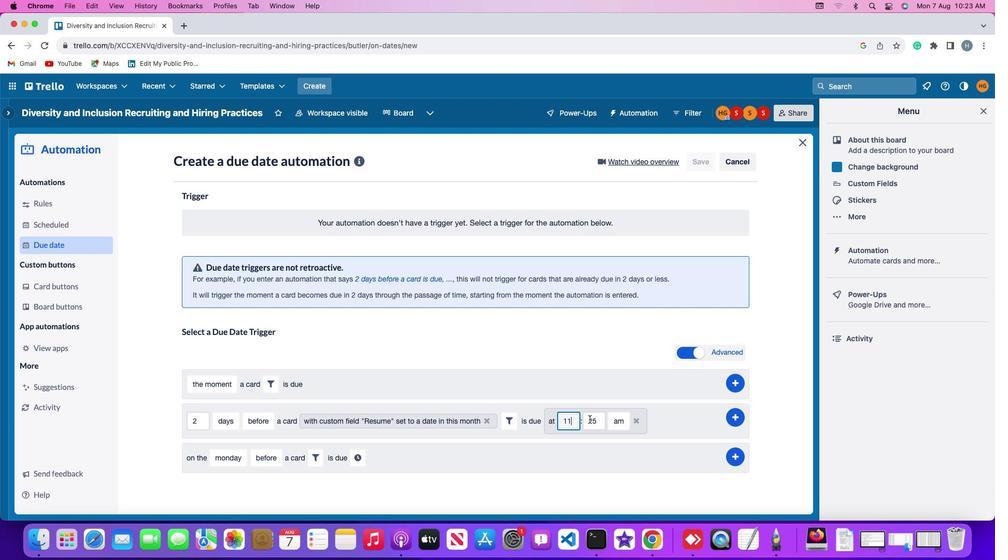 
Action: Mouse moved to (595, 417)
Screenshot: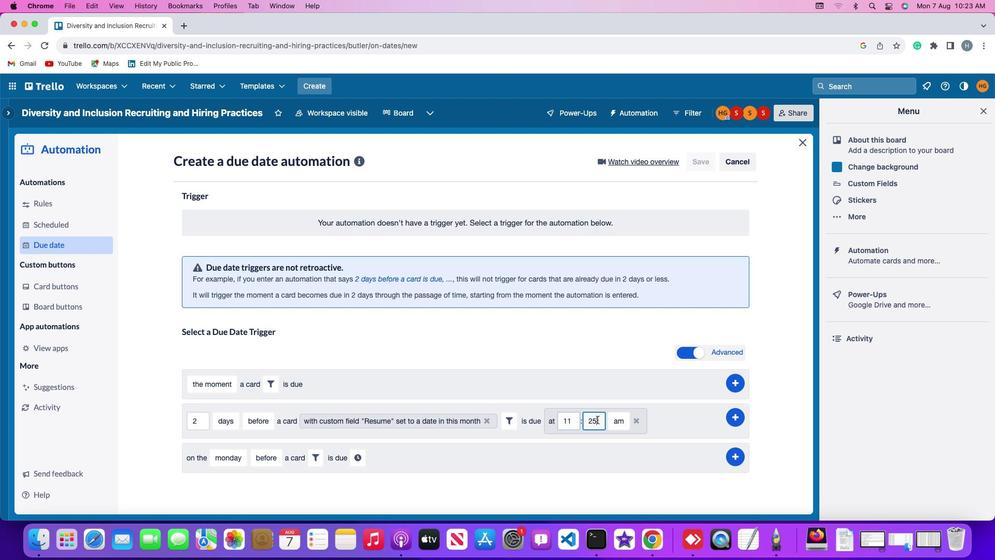 
Action: Mouse pressed left at (595, 417)
Screenshot: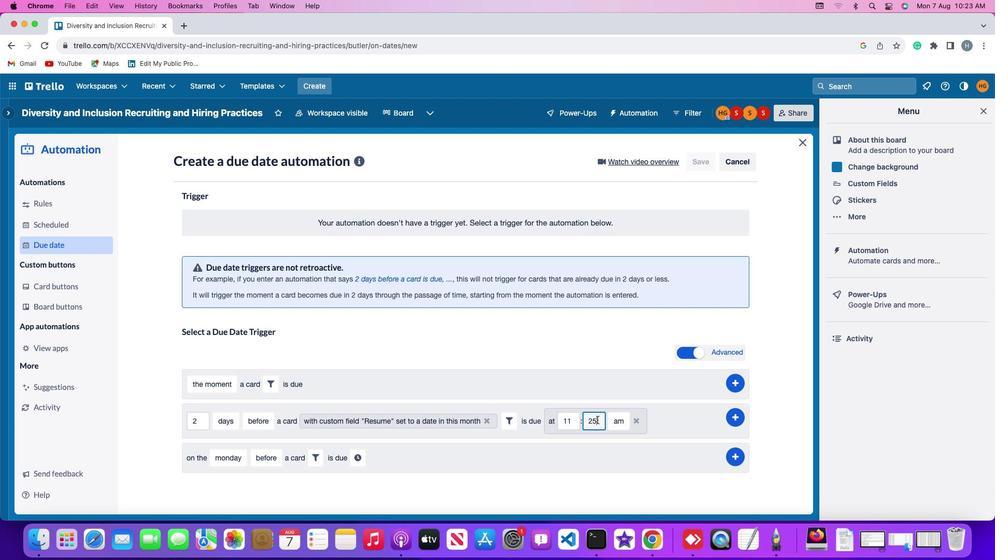 
Action: Key pressed Key.backspaceKey.backspaceKey.backspace'0''0'
Screenshot: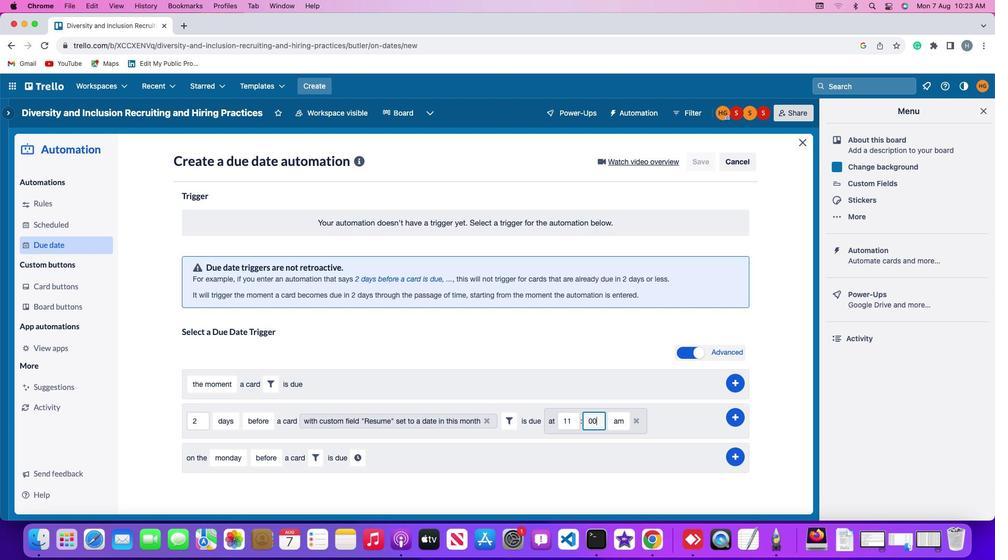 
Action: Mouse moved to (614, 418)
Screenshot: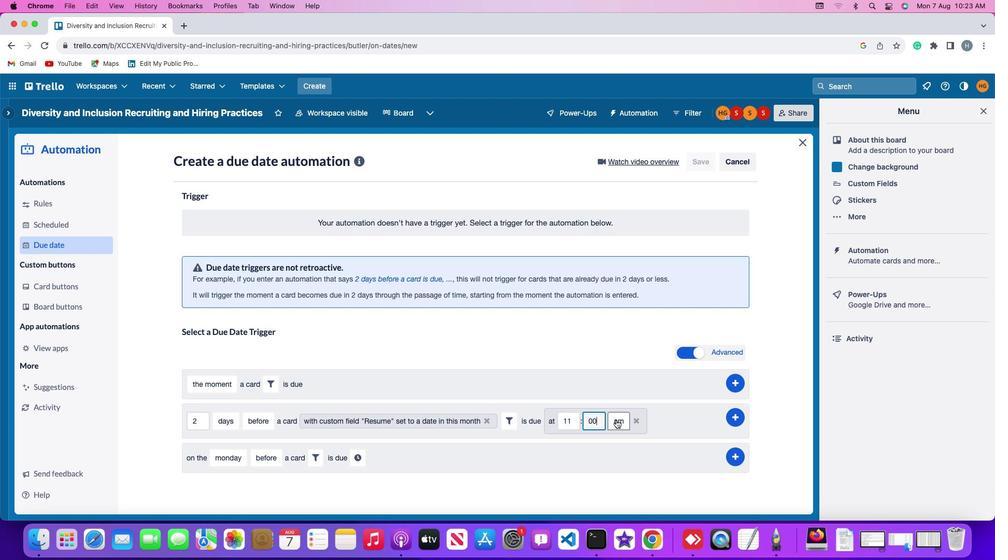 
Action: Mouse pressed left at (614, 418)
Screenshot: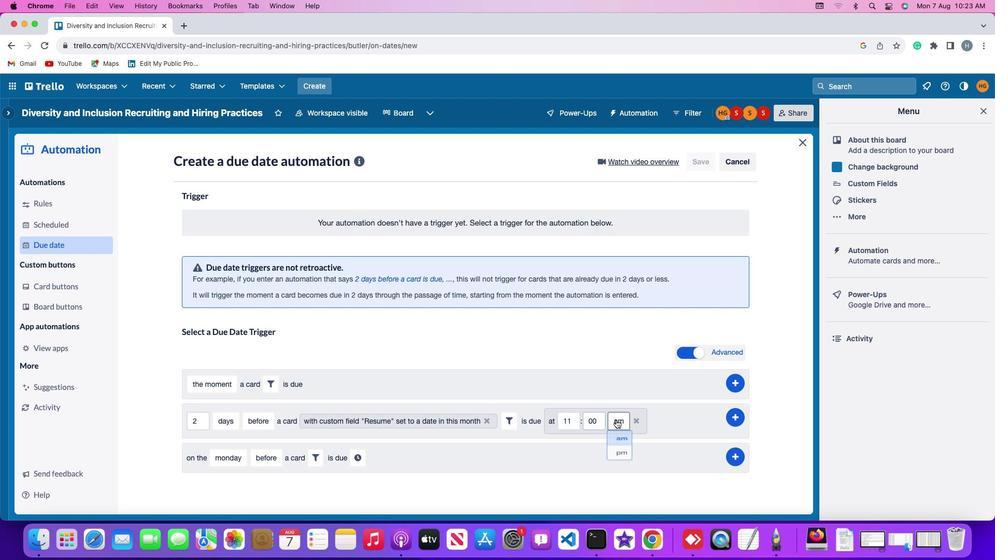 
Action: Mouse moved to (616, 442)
Screenshot: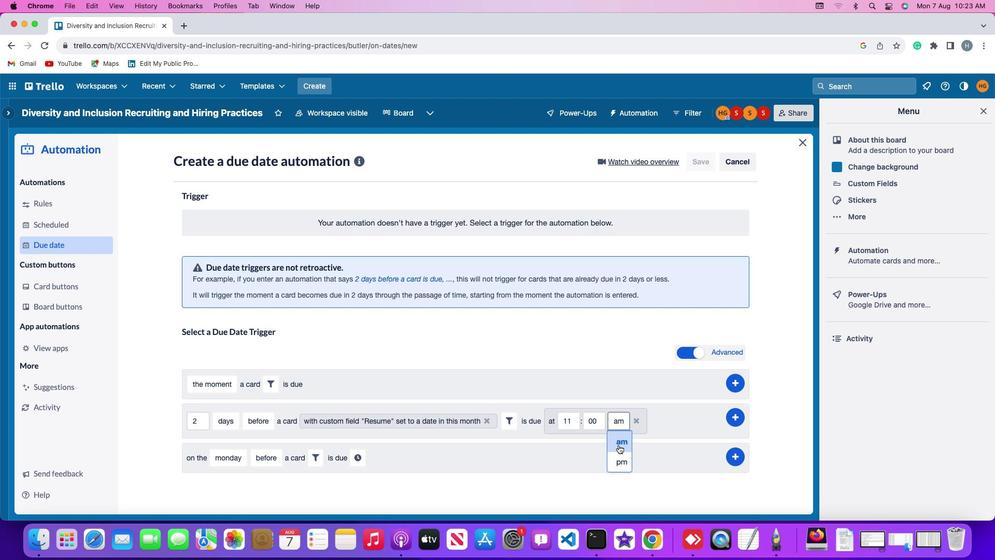 
Action: Mouse pressed left at (616, 442)
Screenshot: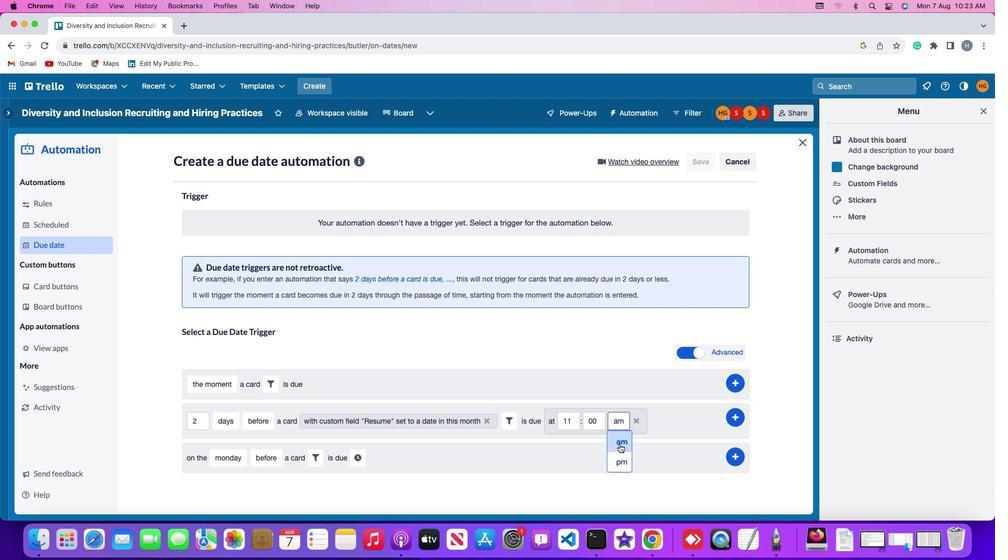 
Action: Mouse moved to (736, 416)
Screenshot: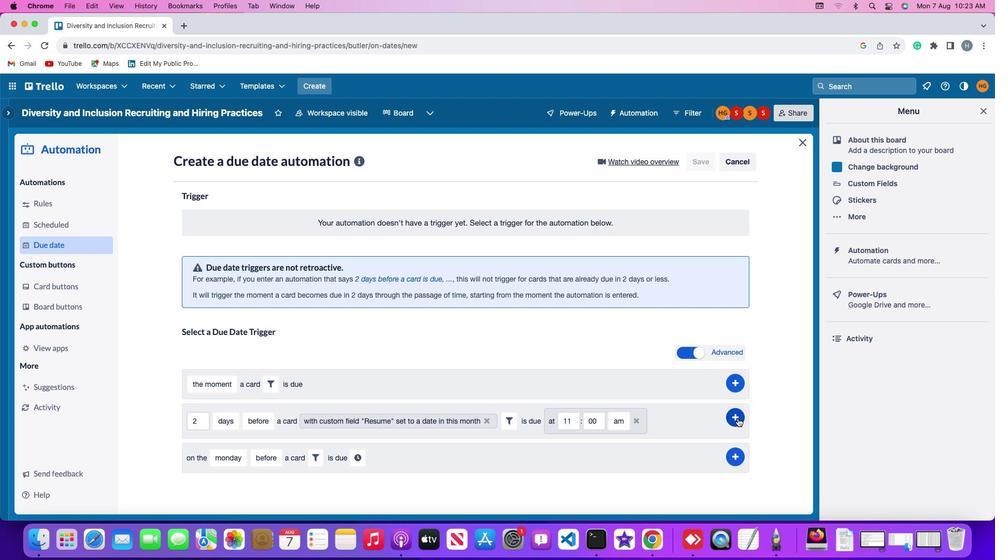 
Action: Mouse pressed left at (736, 416)
Screenshot: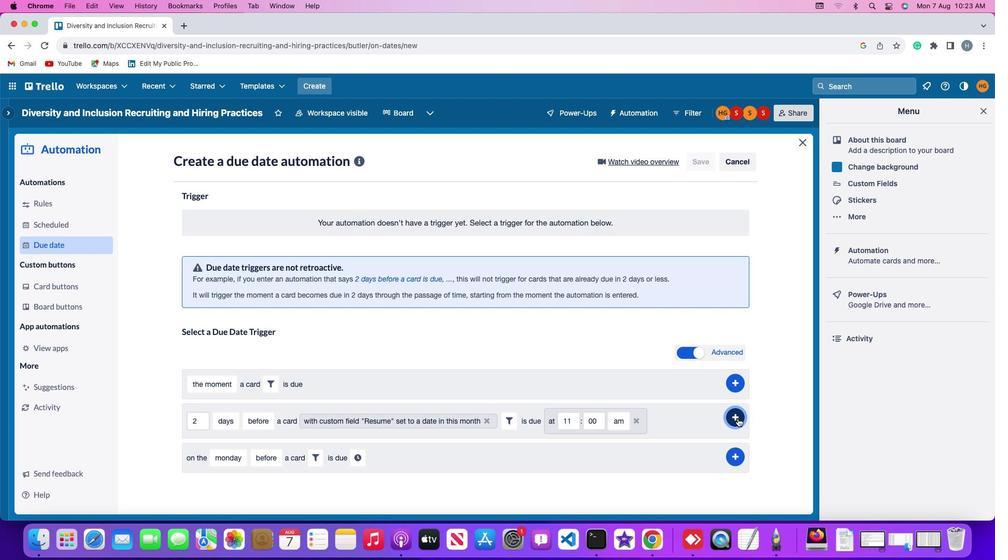 
Action: Mouse moved to (782, 322)
Screenshot: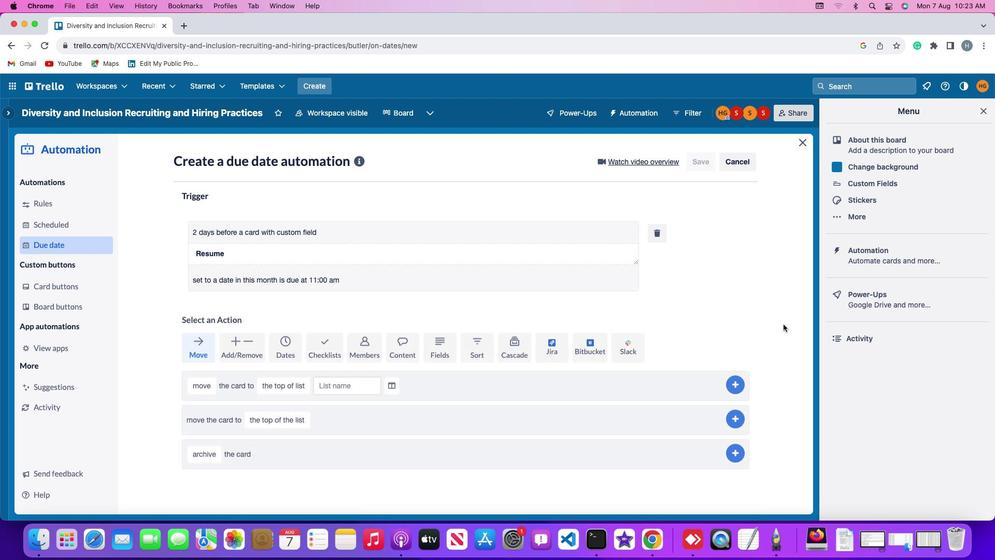 
